 Task: Research Airbnb properties in Novovladykino, Russia from 6th December, 2023 to 10th December, 2023 for 1 adult.1  bedroom having 1 bed and 1 bathroom. Property type can be hotel. Booking option can be shelf check-in. Look for 3 properties as per requirement.
Action: Mouse moved to (657, 349)
Screenshot: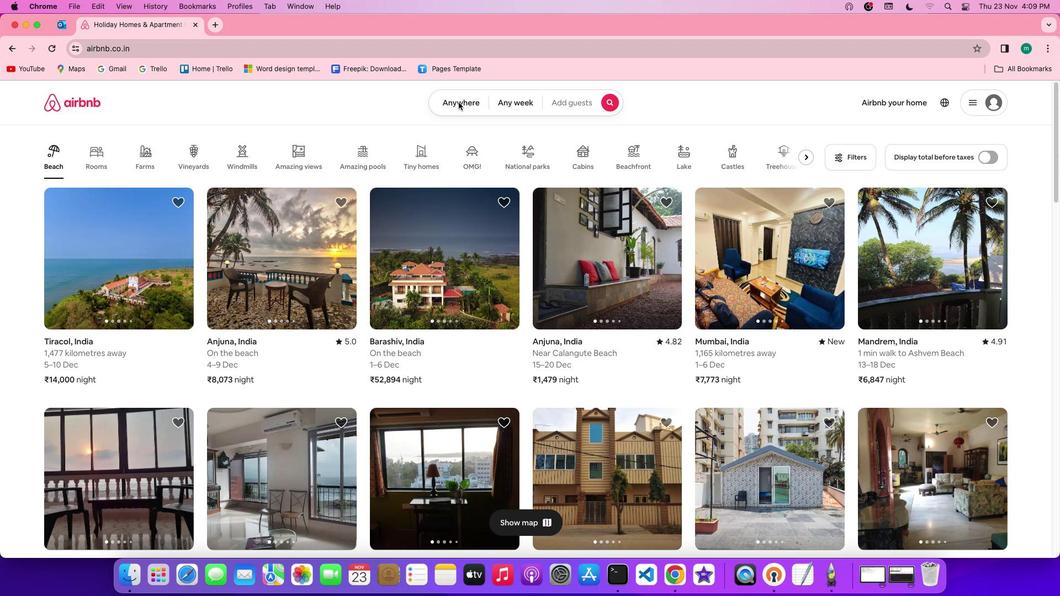 
Action: Mouse pressed left at (657, 349)
Screenshot: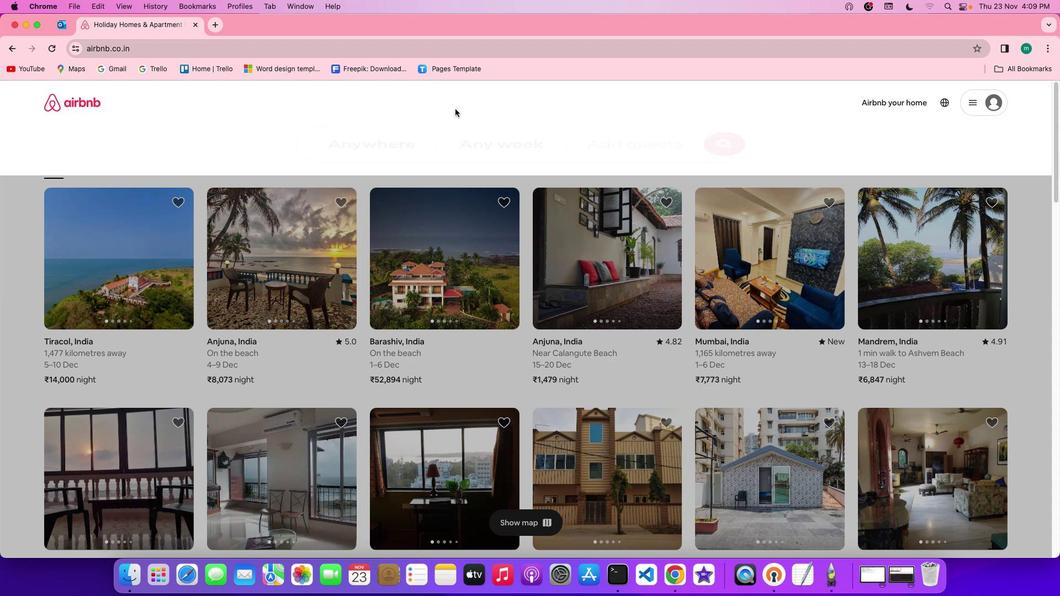 
Action: Mouse pressed left at (657, 349)
Screenshot: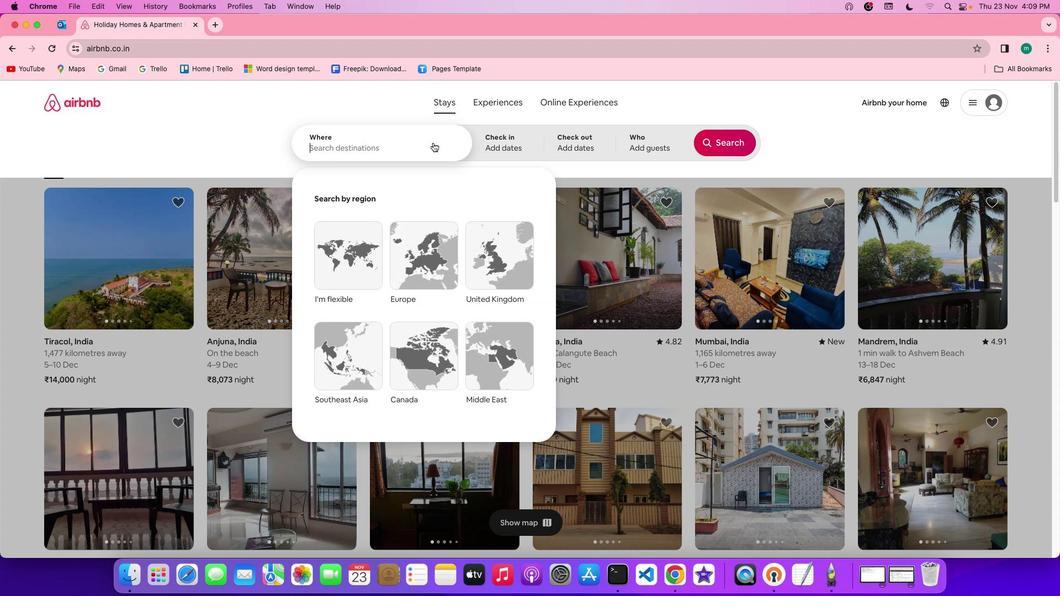 
Action: Mouse moved to (658, 319)
Screenshot: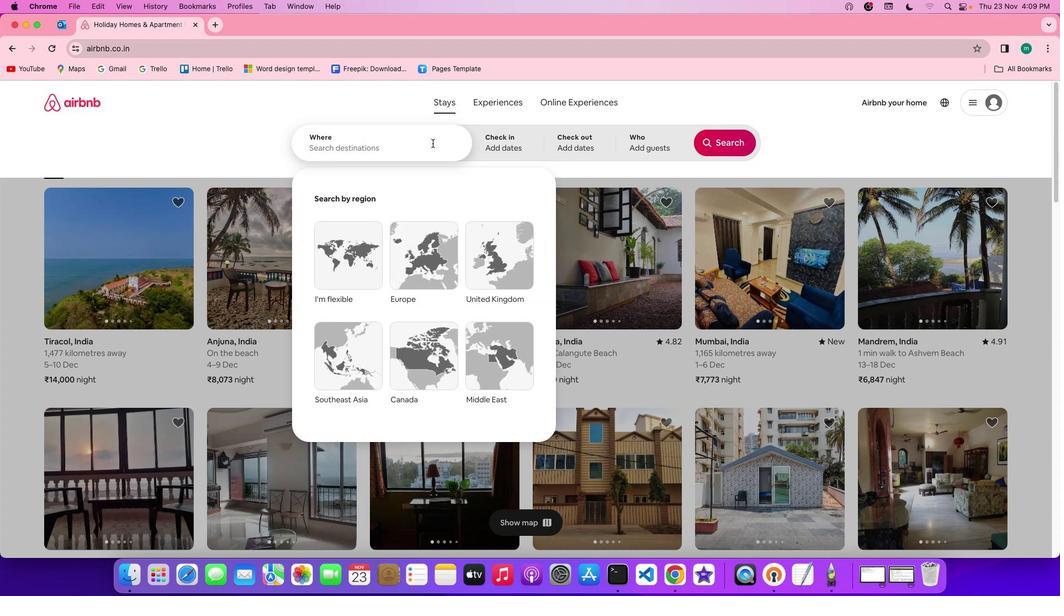 
Action: Mouse pressed left at (658, 319)
Screenshot: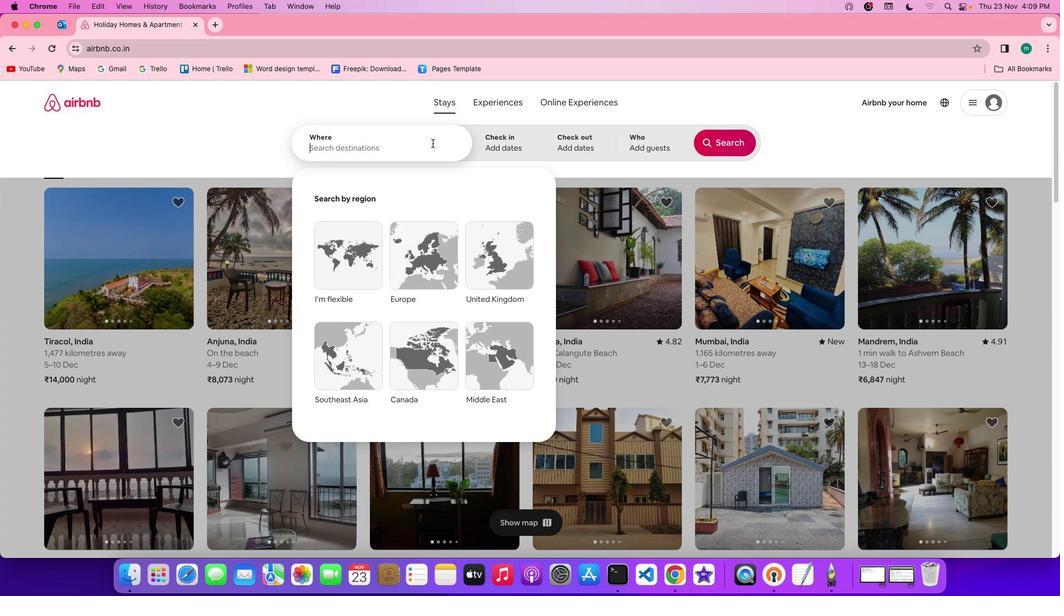 
Action: Mouse moved to (659, 314)
Screenshot: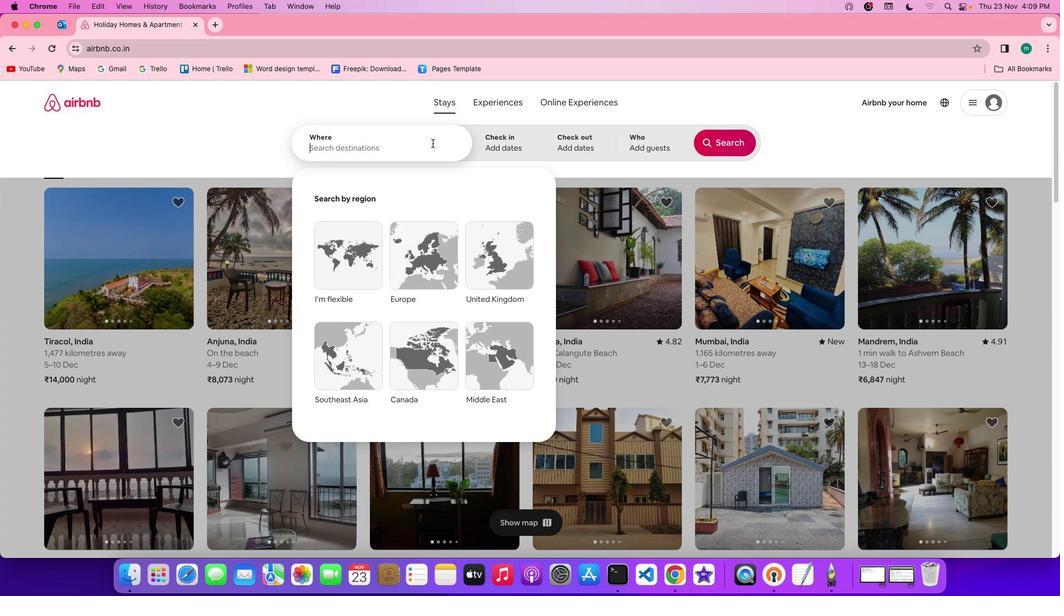 
Action: Key pressed Key.shift'N''o''v''o''v''l''a''d''y''k''i''n''o'Key.space','Key.spaceKey.shift'r''u''s''s''i''a'
Screenshot: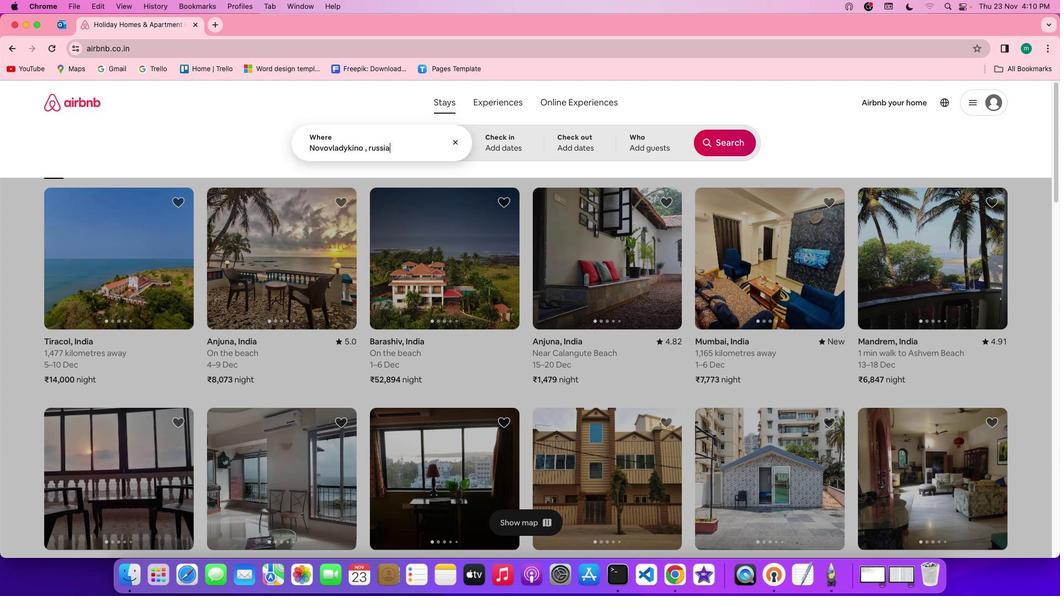 
Action: Mouse moved to (652, 320)
Screenshot: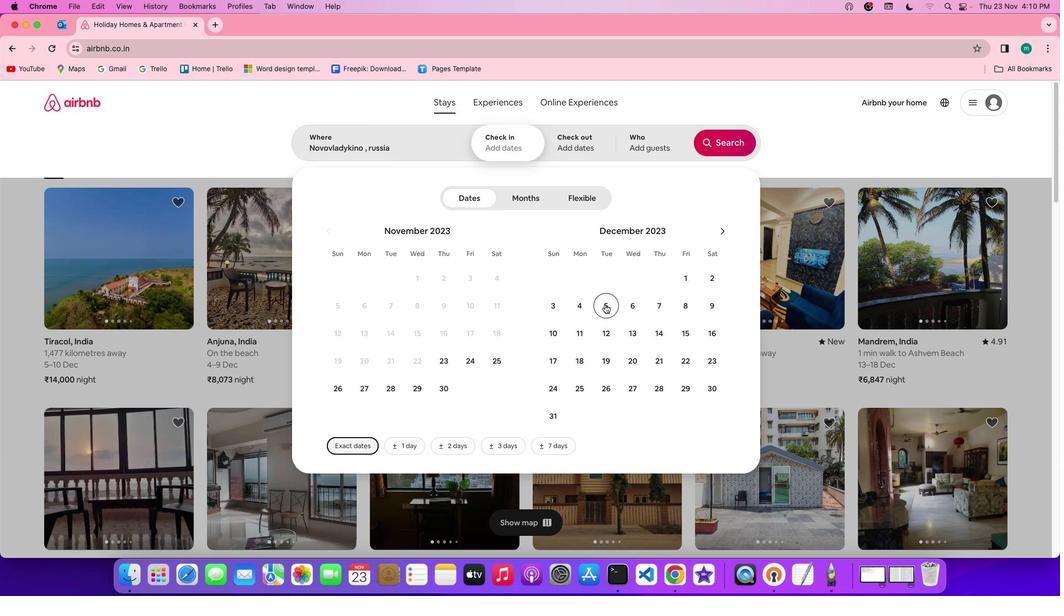 
Action: Mouse pressed left at (652, 320)
Screenshot: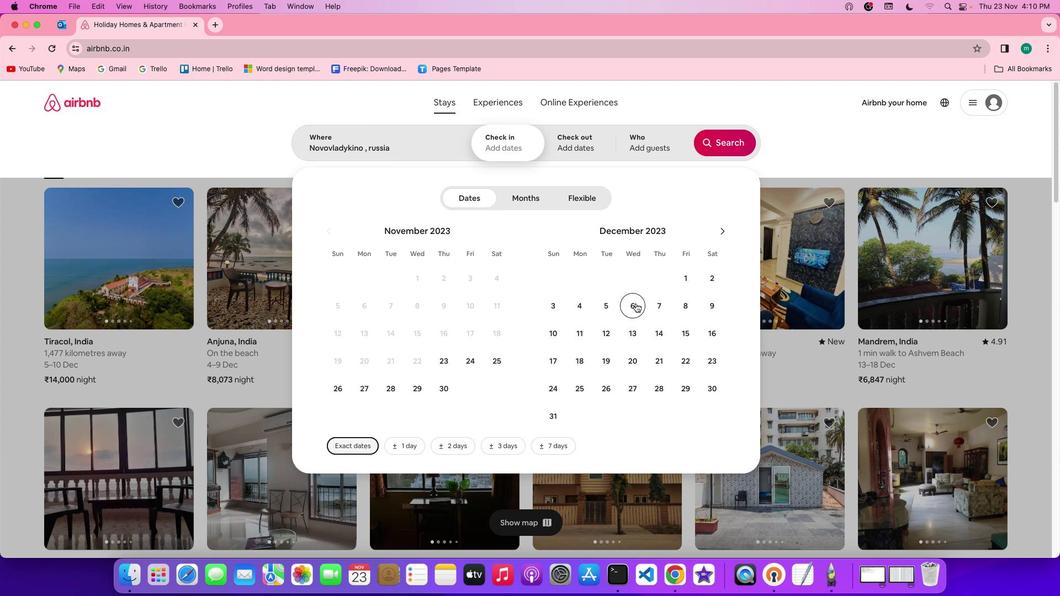 
Action: Mouse moved to (636, 182)
Screenshot: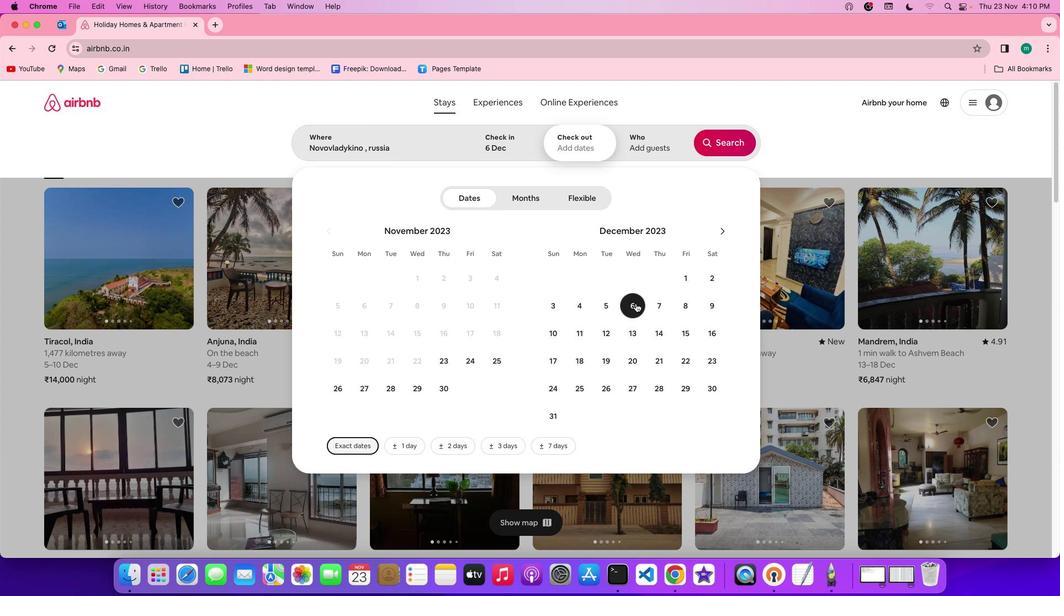 
Action: Mouse pressed left at (636, 182)
Screenshot: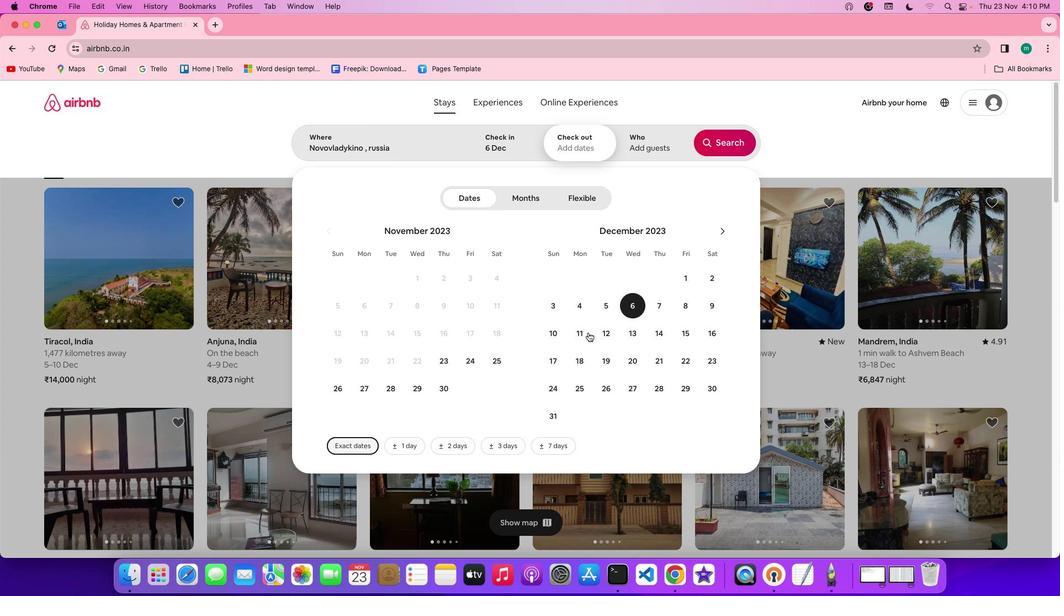 
Action: Mouse moved to (647, 150)
Screenshot: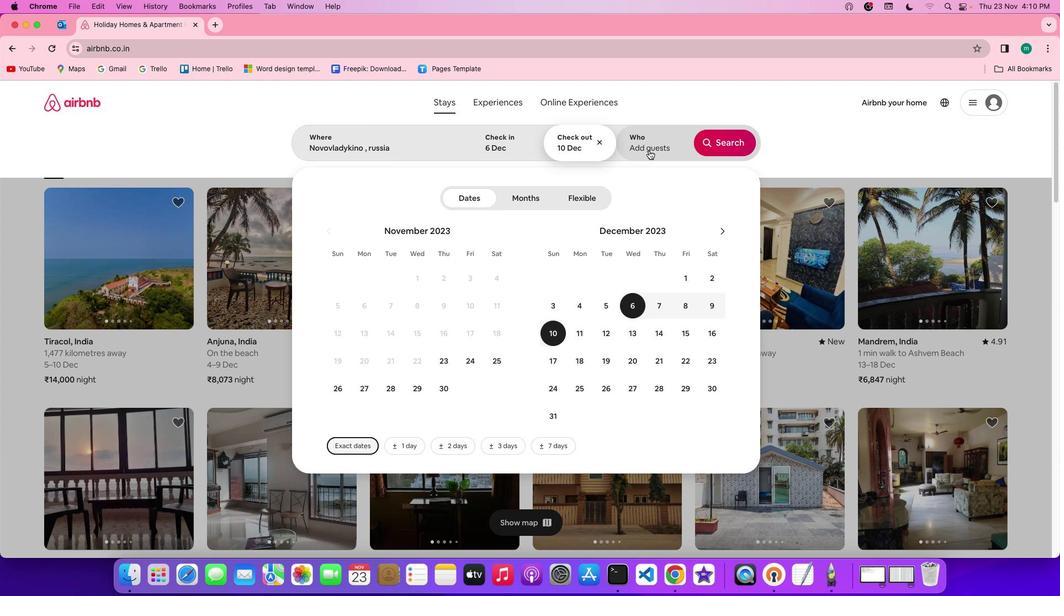 
Action: Mouse pressed left at (647, 150)
Screenshot: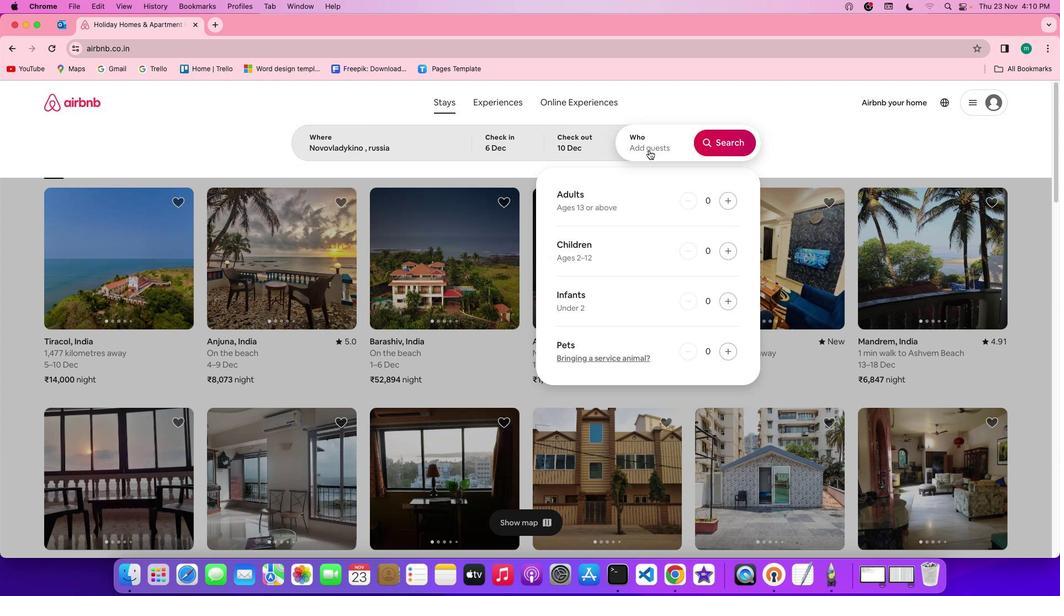 
Action: Mouse moved to (635, 309)
Screenshot: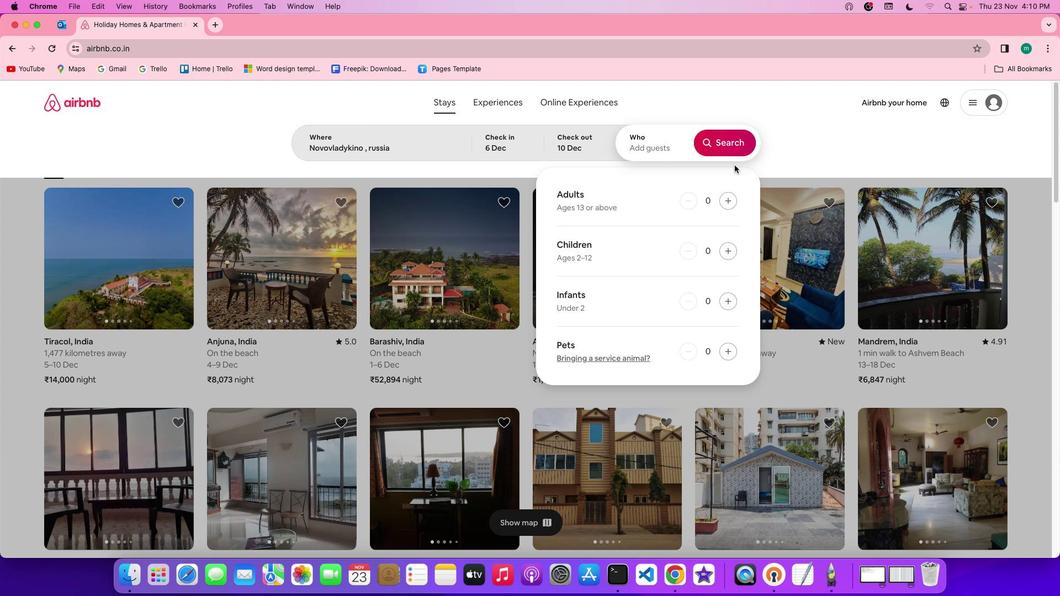 
Action: Mouse pressed left at (635, 309)
Screenshot: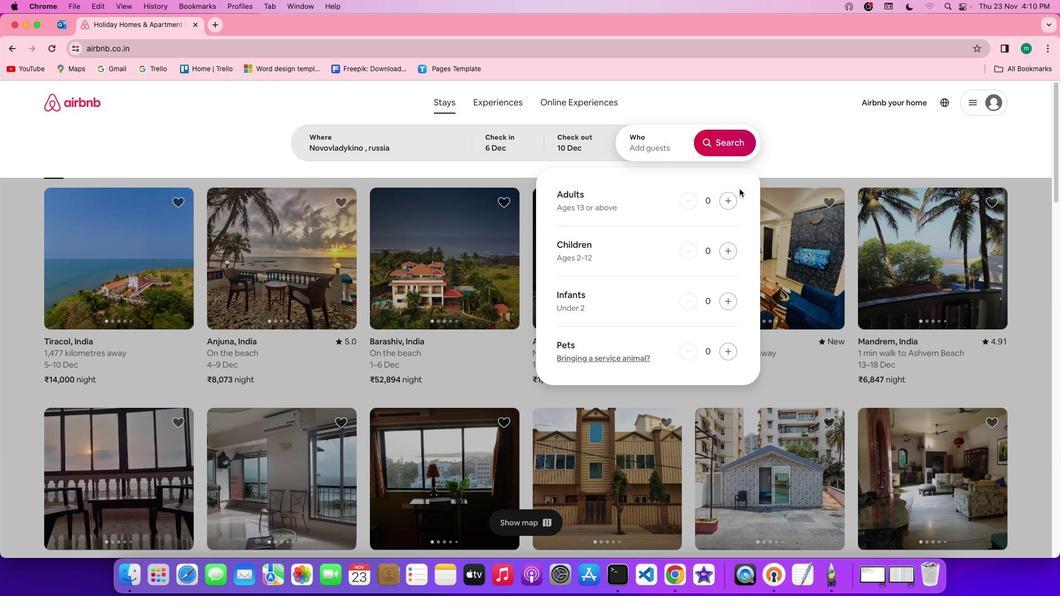 
Action: Mouse moved to (626, 266)
Screenshot: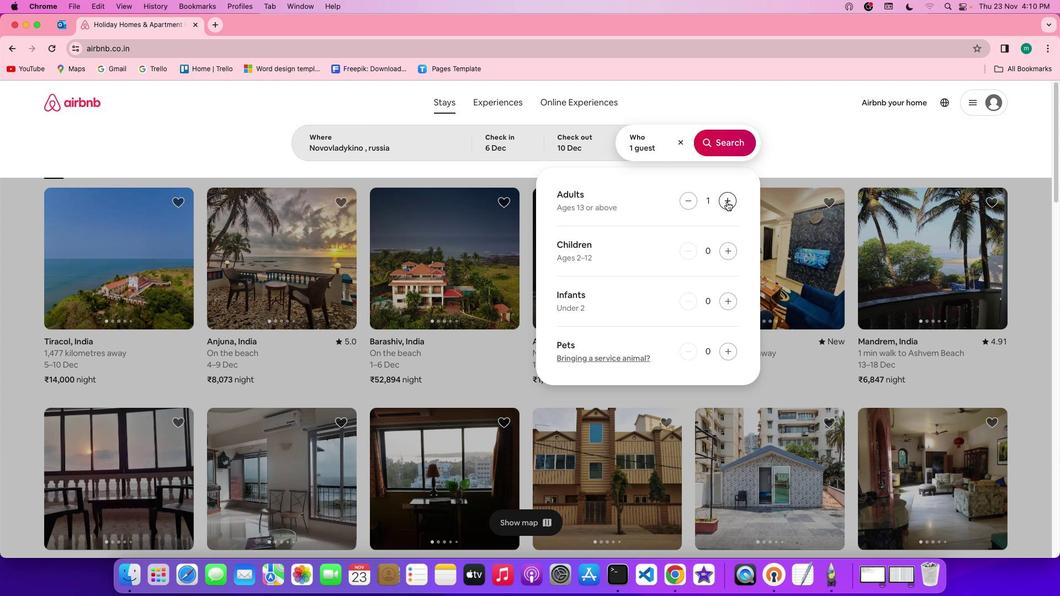 
Action: Mouse pressed left at (626, 266)
Screenshot: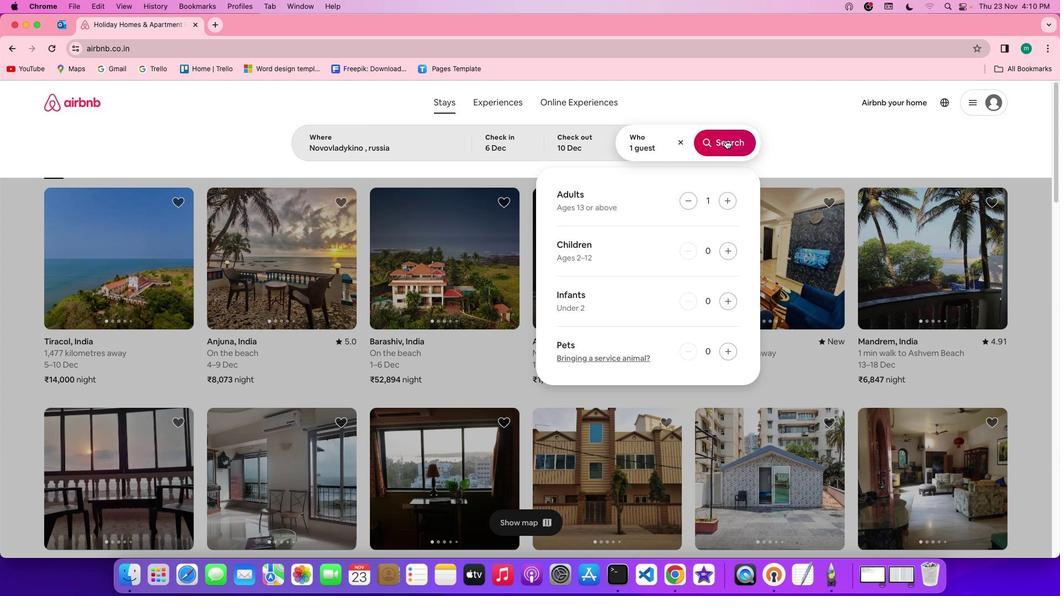 
Action: Mouse moved to (626, 317)
Screenshot: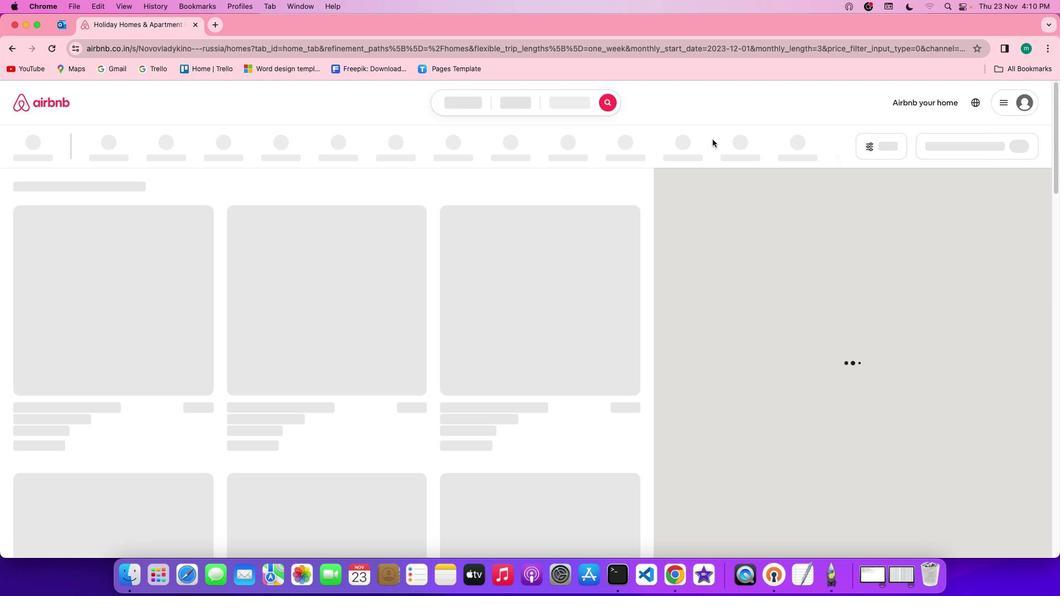 
Action: Mouse pressed left at (626, 317)
Screenshot: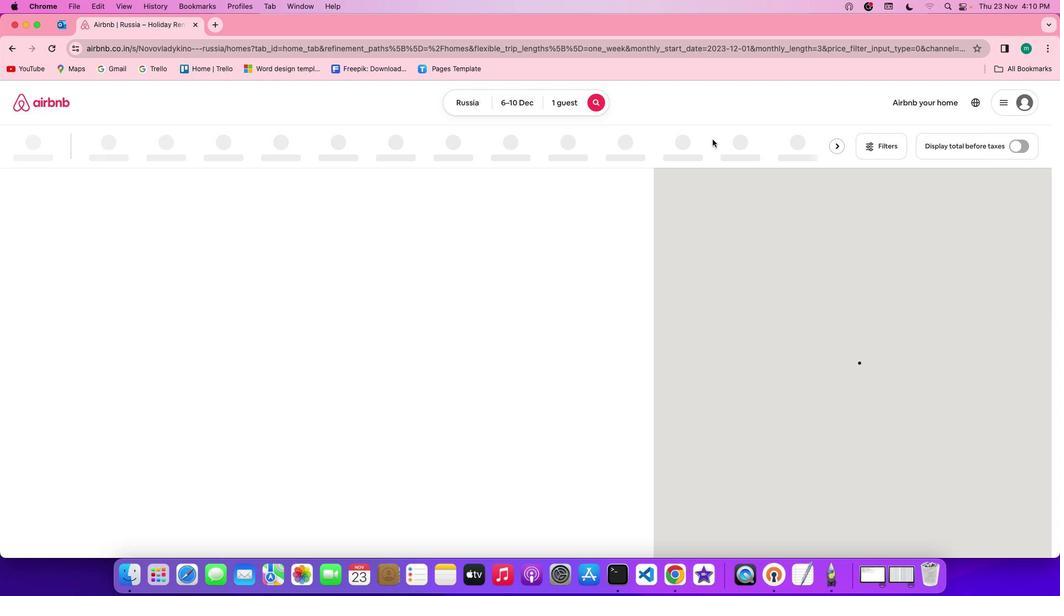 
Action: Mouse moved to (609, 312)
Screenshot: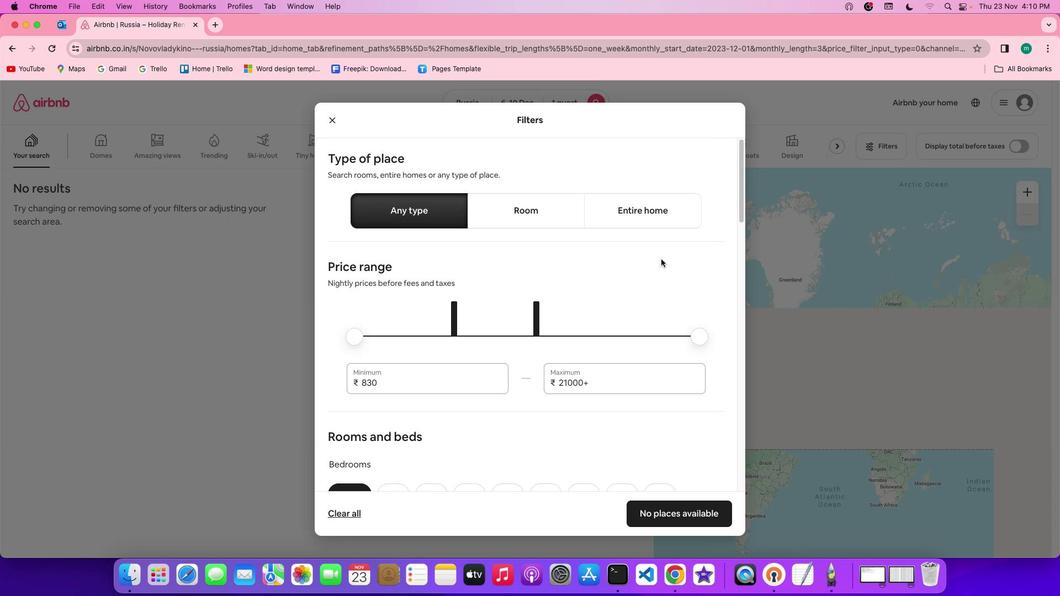 
Action: Mouse pressed left at (609, 312)
Screenshot: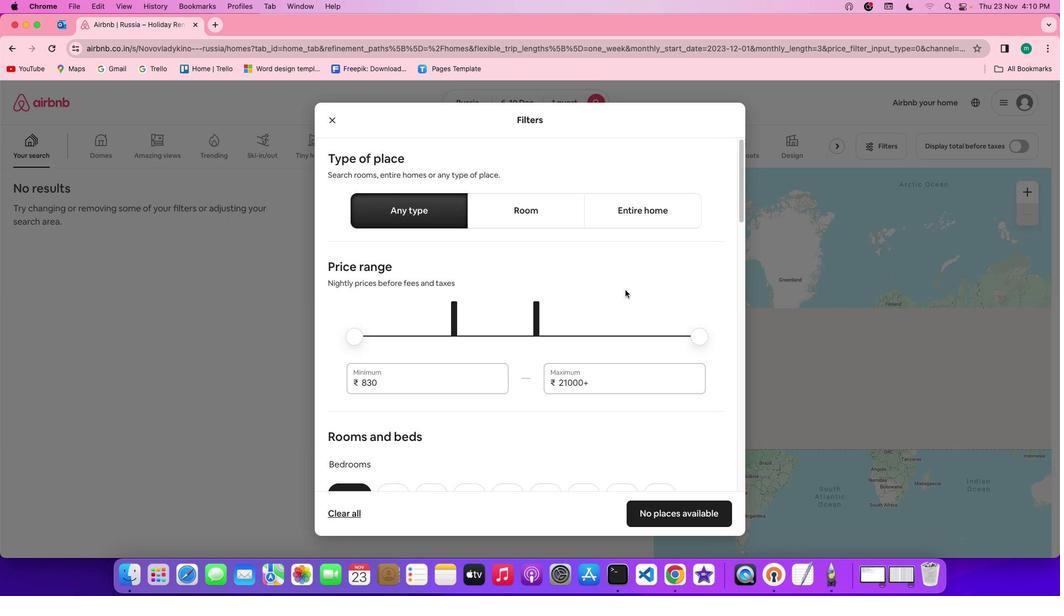 
Action: Mouse moved to (654, 160)
Screenshot: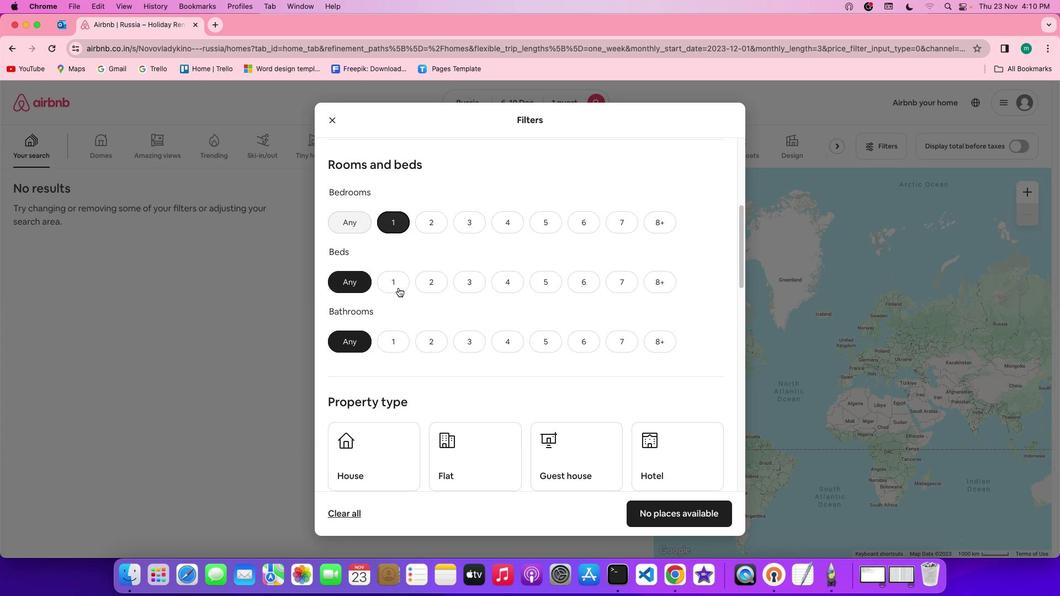 
Action: Mouse scrolled (654, 160) with delta (709, 434)
Screenshot: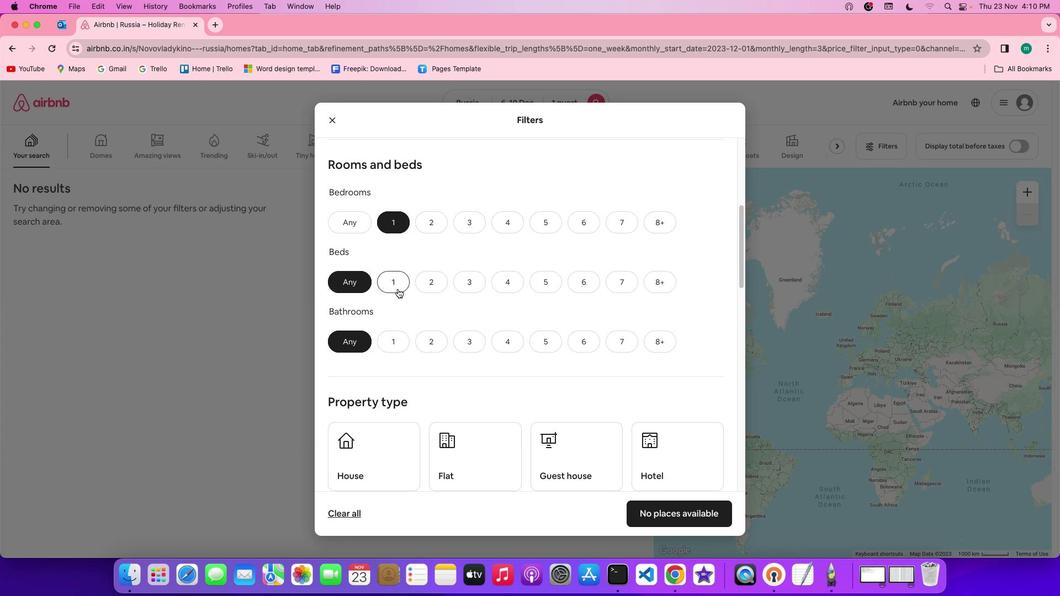 
Action: Mouse scrolled (654, 160) with delta (709, 434)
Screenshot: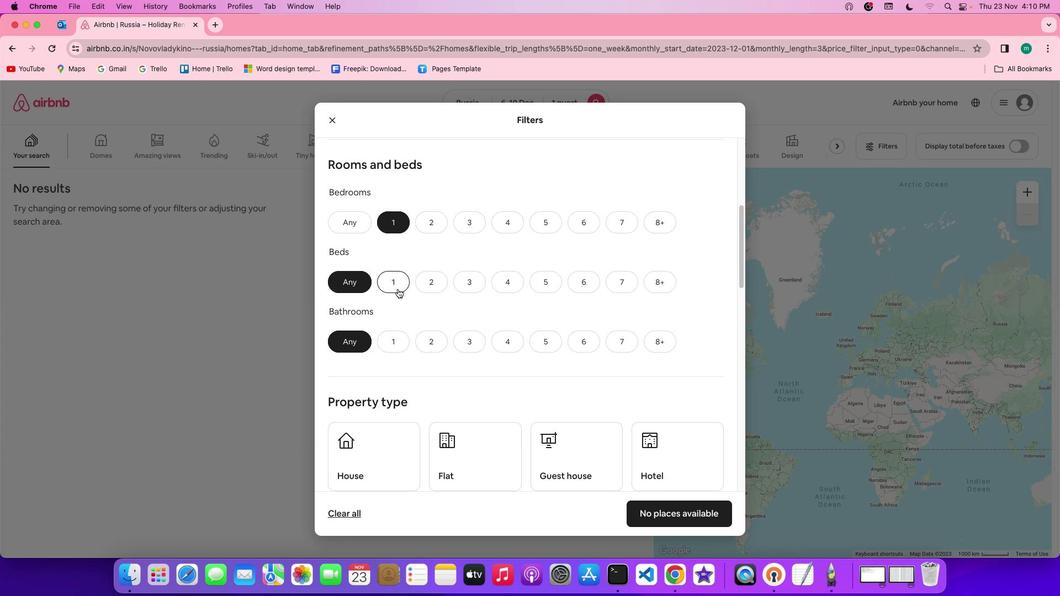 
Action: Mouse scrolled (654, 160) with delta (709, 435)
Screenshot: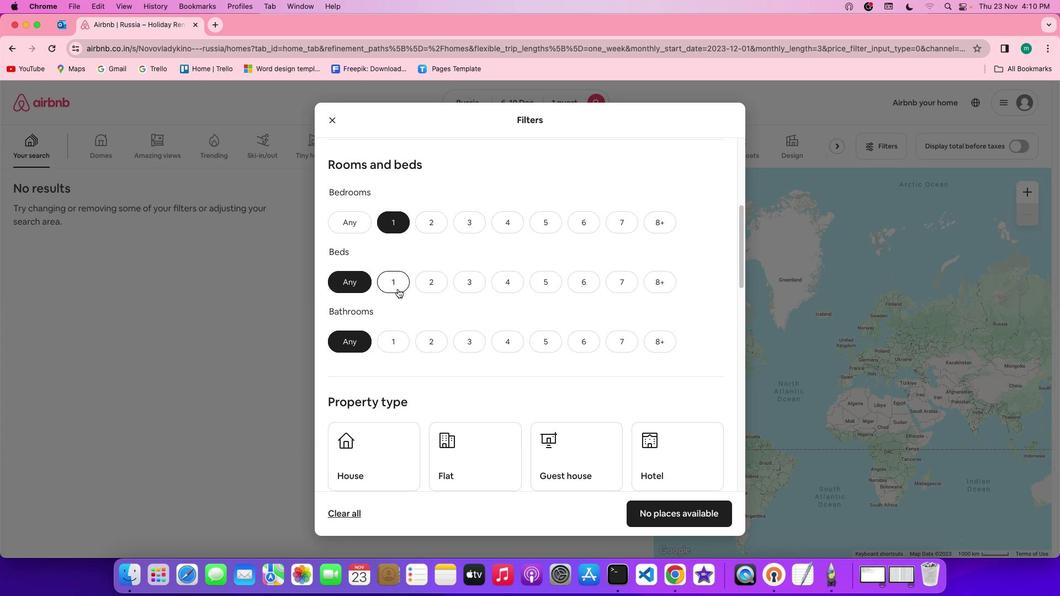 
Action: Mouse scrolled (654, 160) with delta (709, 436)
Screenshot: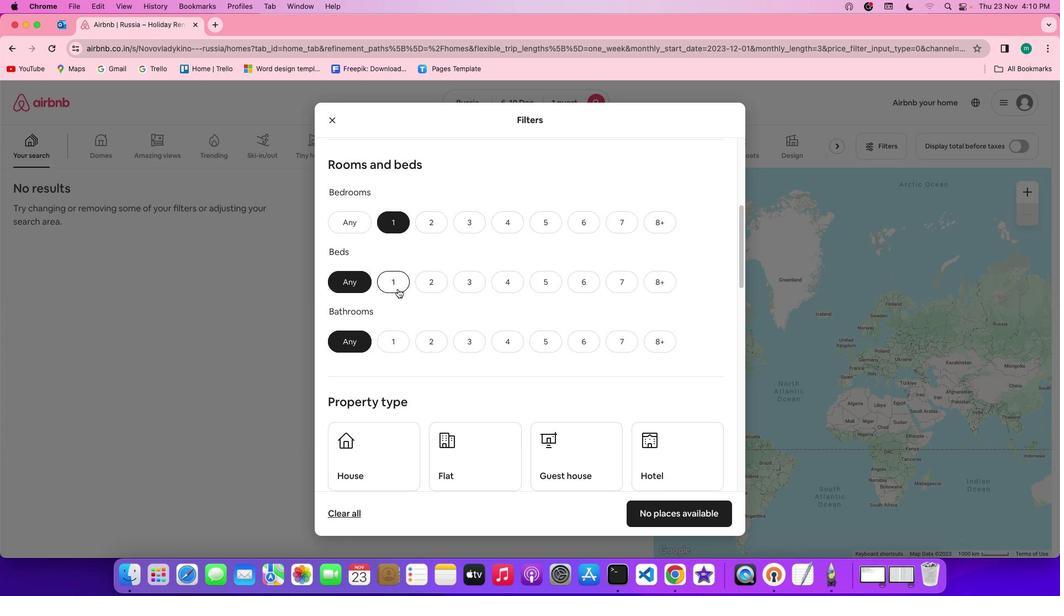 
Action: Mouse scrolled (654, 160) with delta (709, 436)
Screenshot: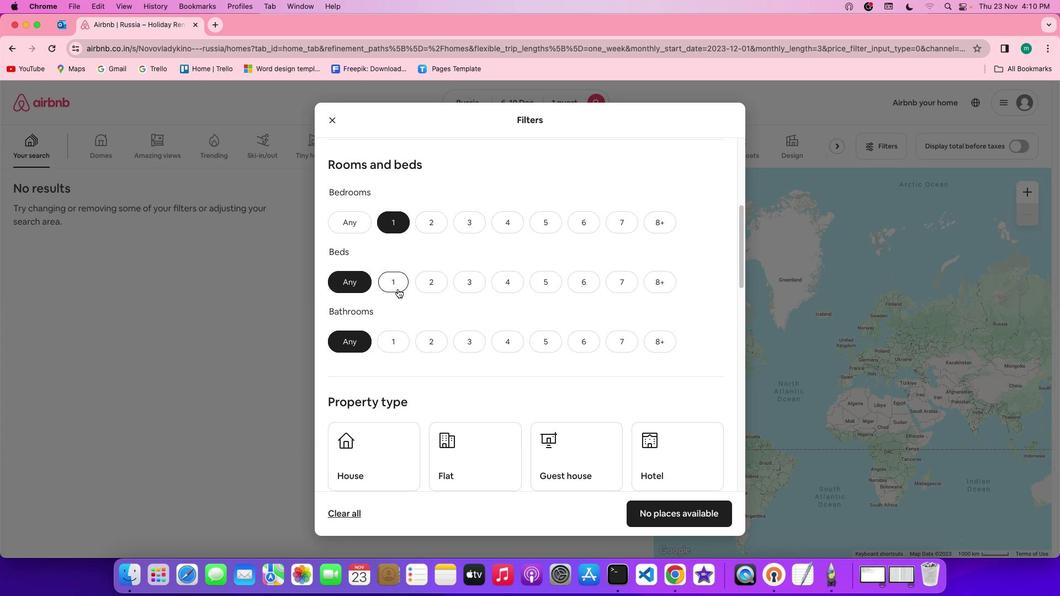 
Action: Mouse moved to (663, 252)
Screenshot: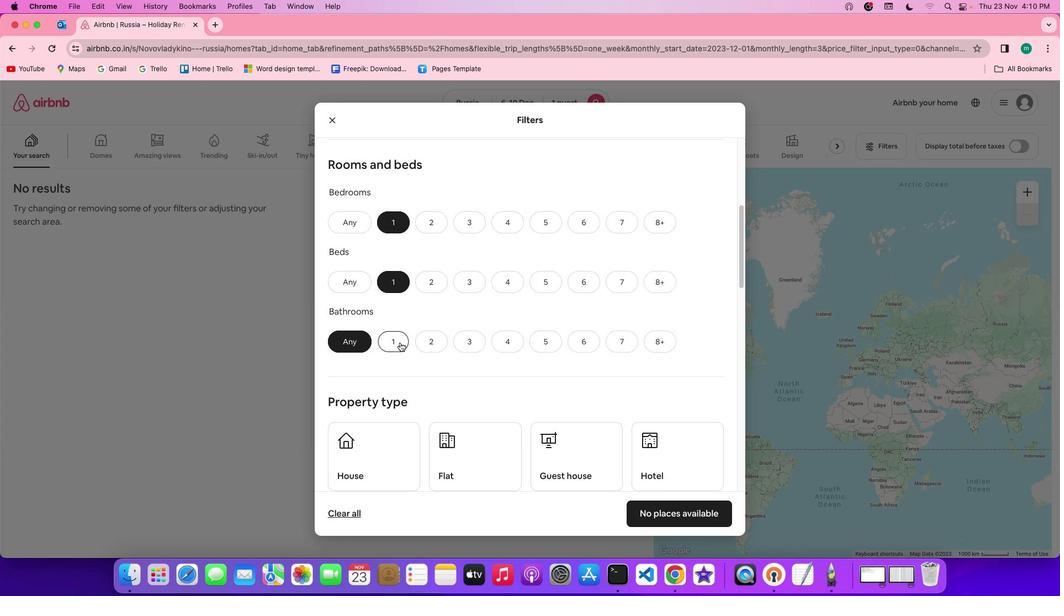 
Action: Mouse pressed left at (663, 252)
Screenshot: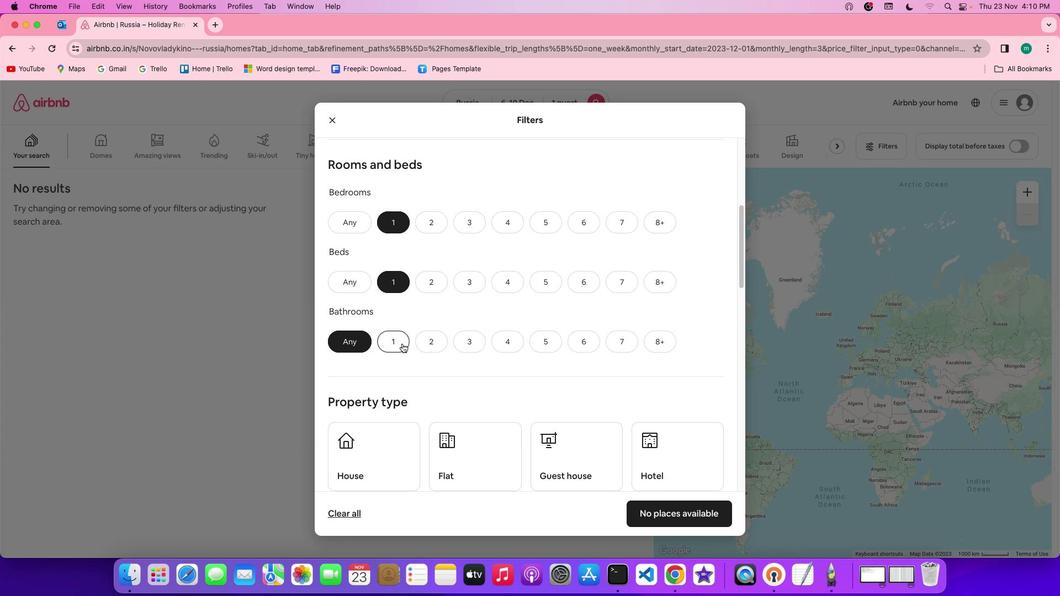
Action: Mouse moved to (663, 193)
Screenshot: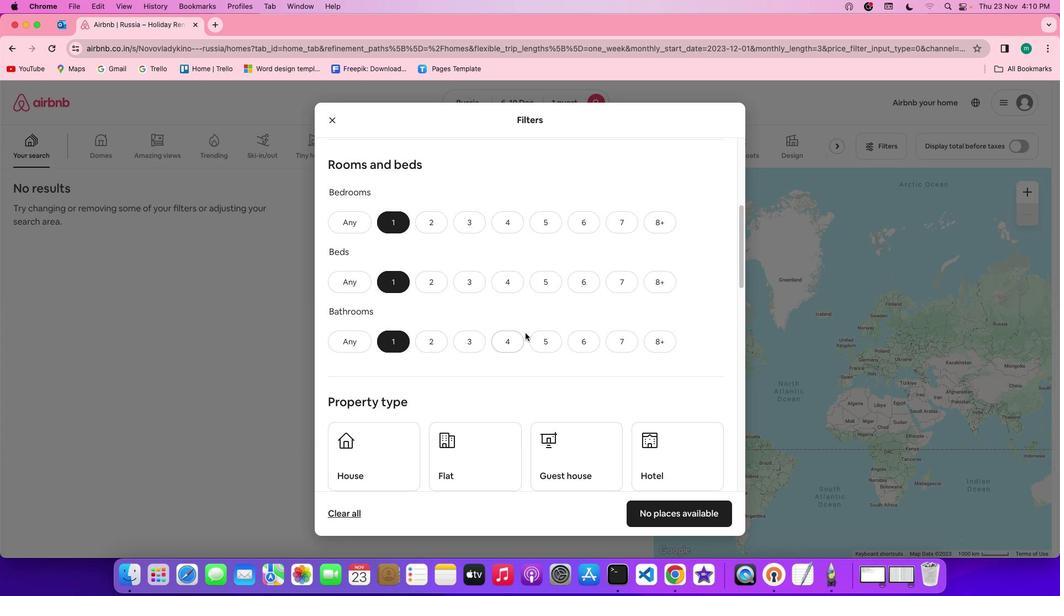 
Action: Mouse pressed left at (663, 193)
Screenshot: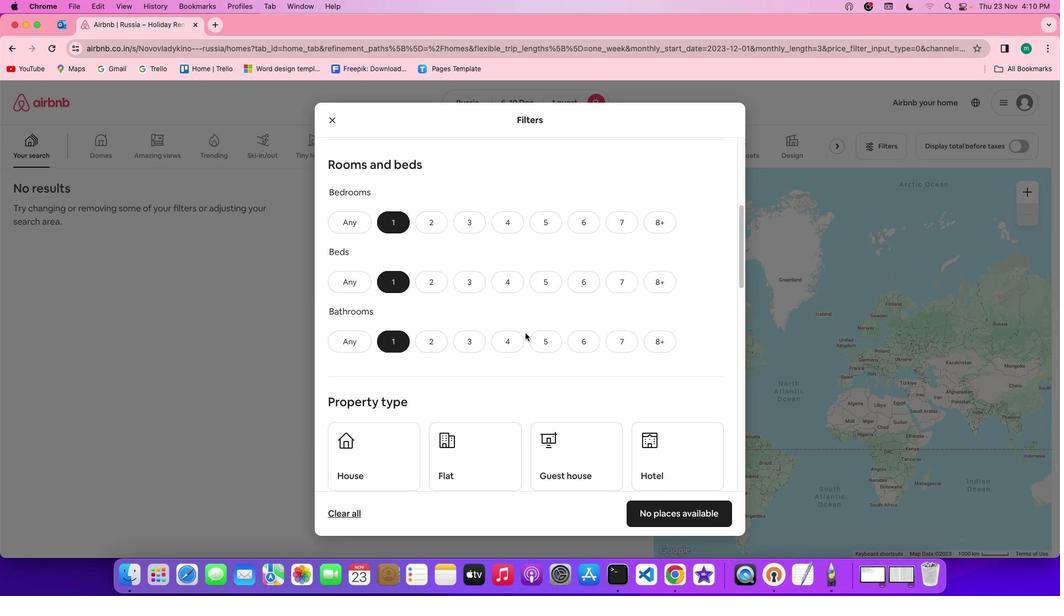 
Action: Mouse moved to (663, 149)
Screenshot: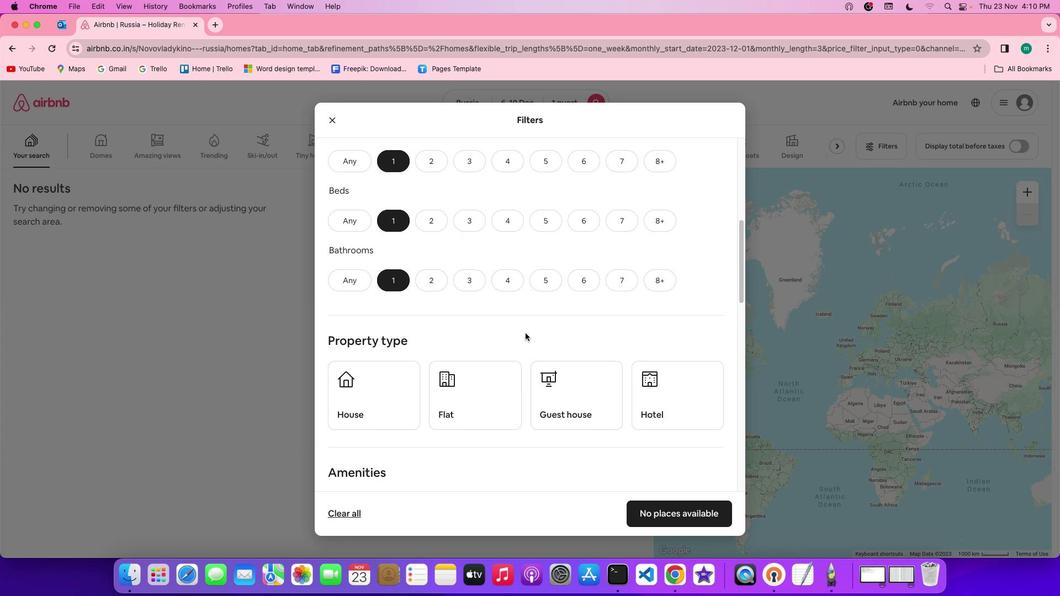 
Action: Mouse pressed left at (663, 149)
Screenshot: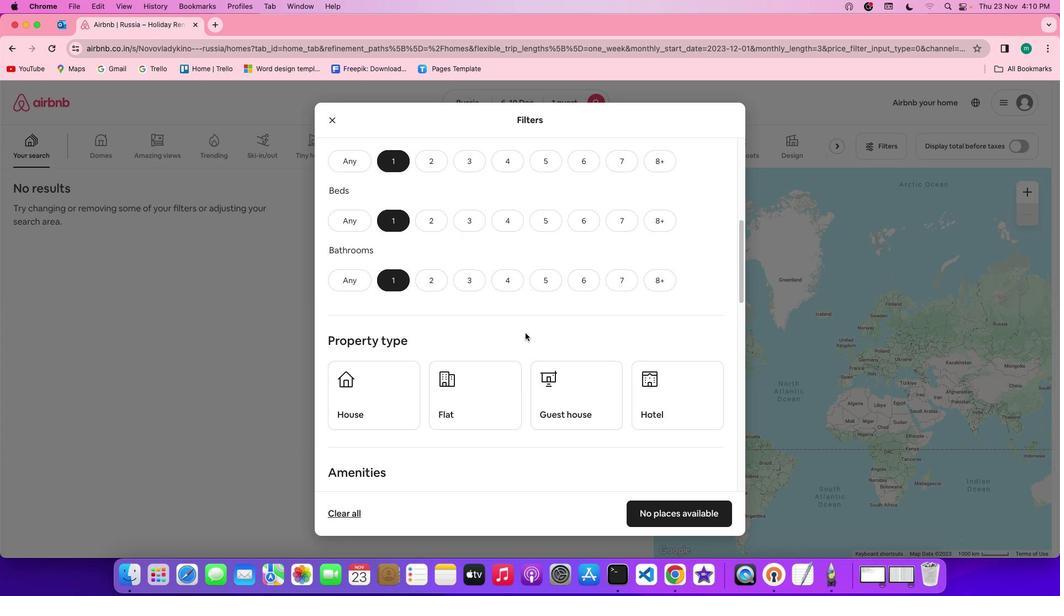 
Action: Mouse moved to (649, 157)
Screenshot: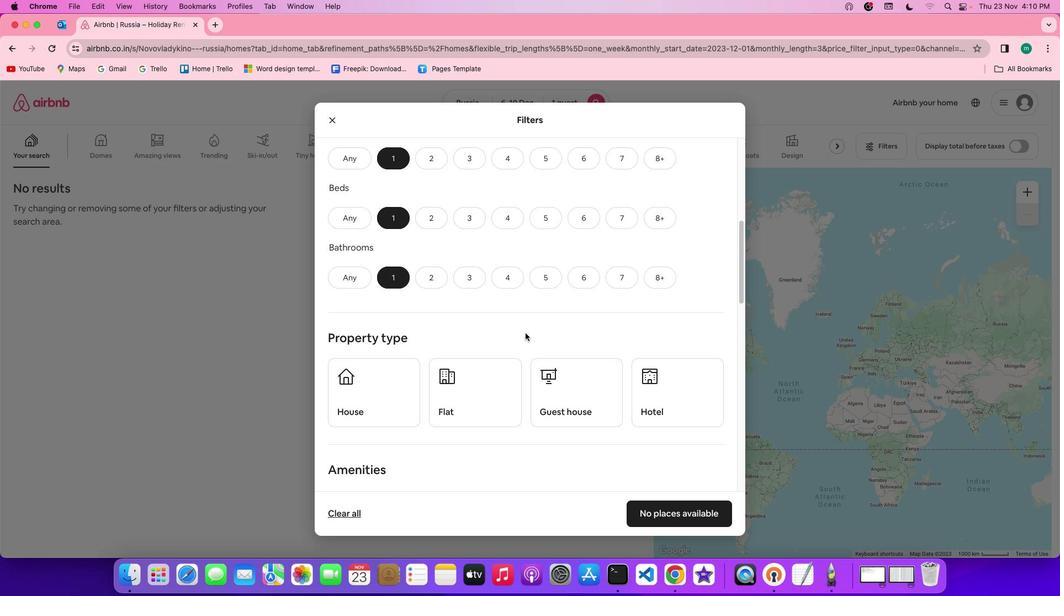 
Action: Mouse scrolled (649, 157) with delta (709, 434)
Screenshot: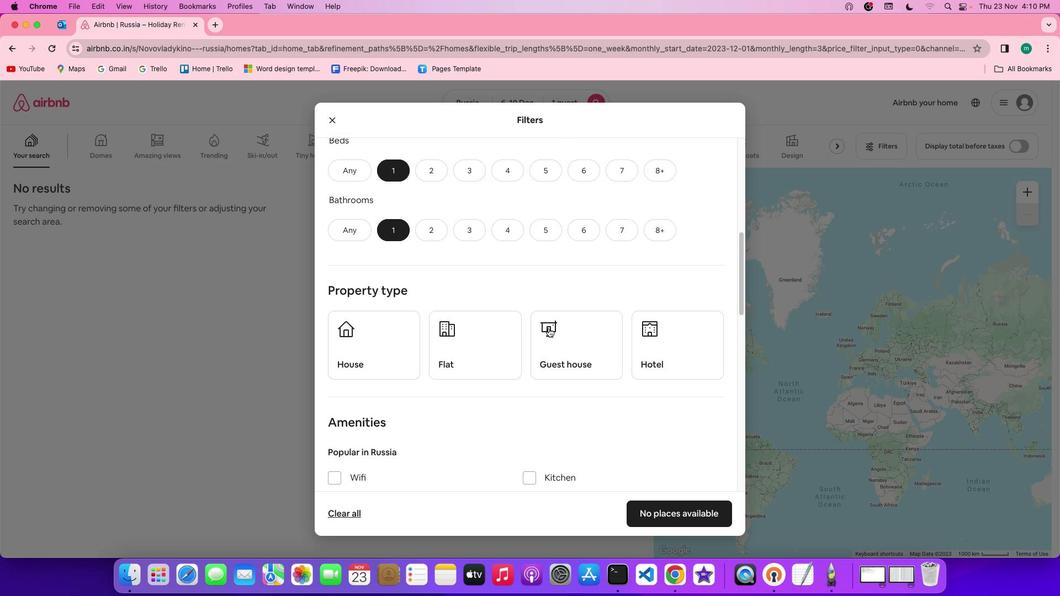 
Action: Mouse scrolled (649, 157) with delta (709, 434)
Screenshot: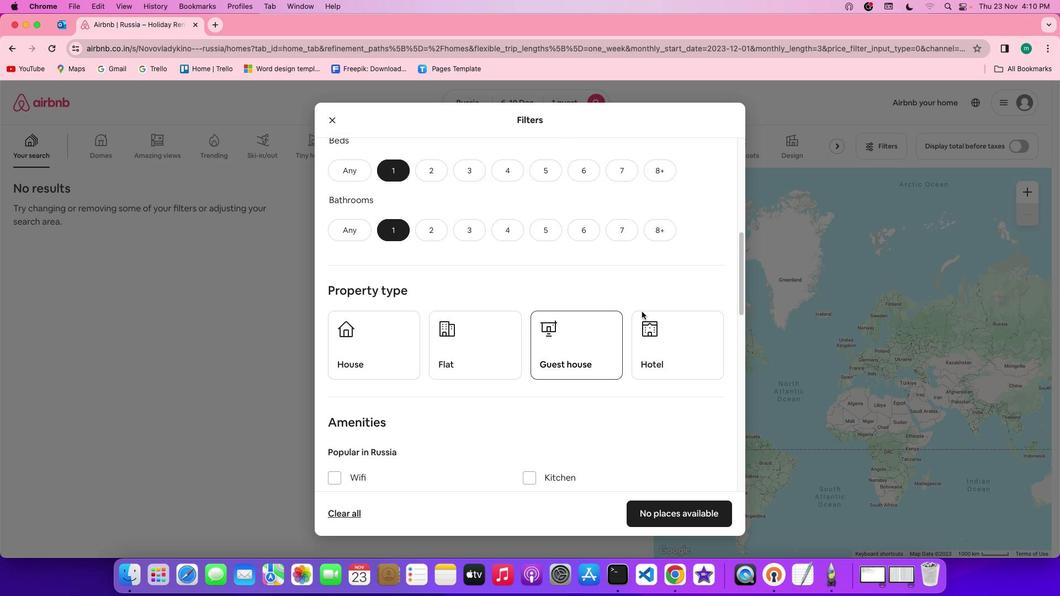 
Action: Mouse scrolled (649, 157) with delta (709, 434)
Screenshot: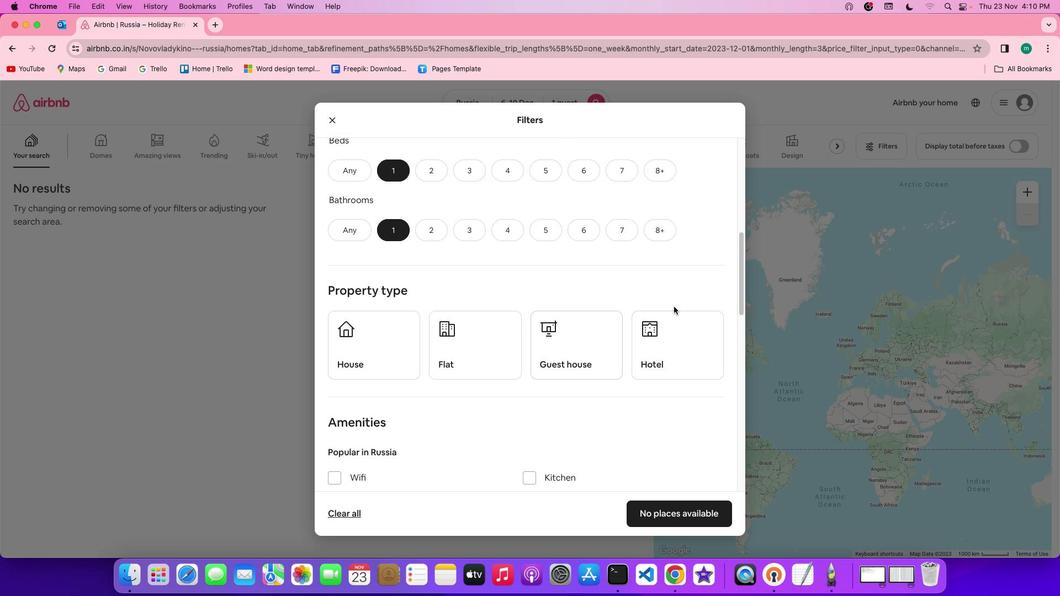 
Action: Mouse scrolled (649, 157) with delta (709, 434)
Screenshot: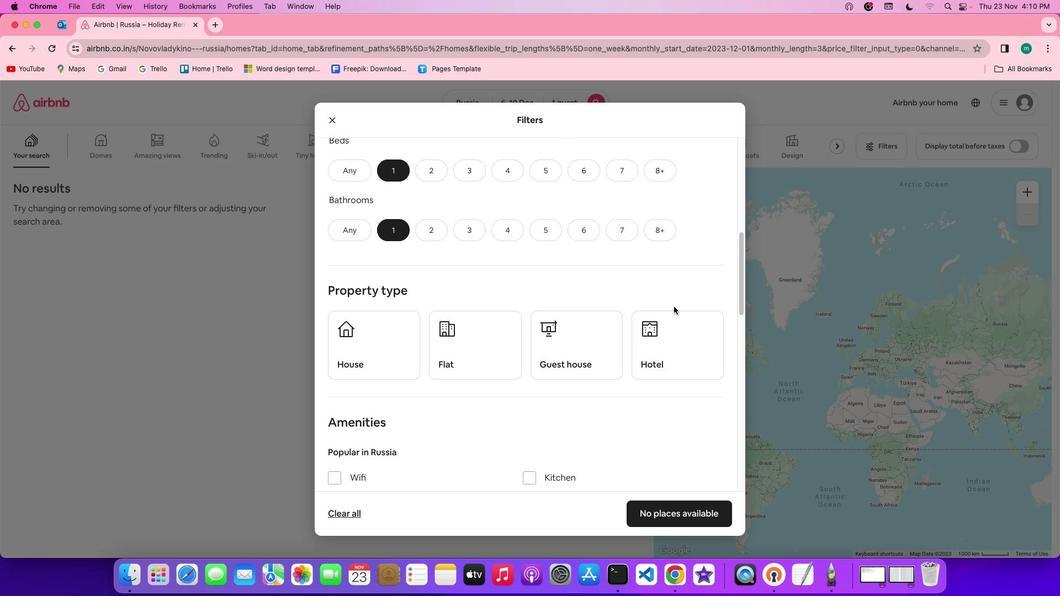 
Action: Mouse scrolled (649, 157) with delta (709, 434)
Screenshot: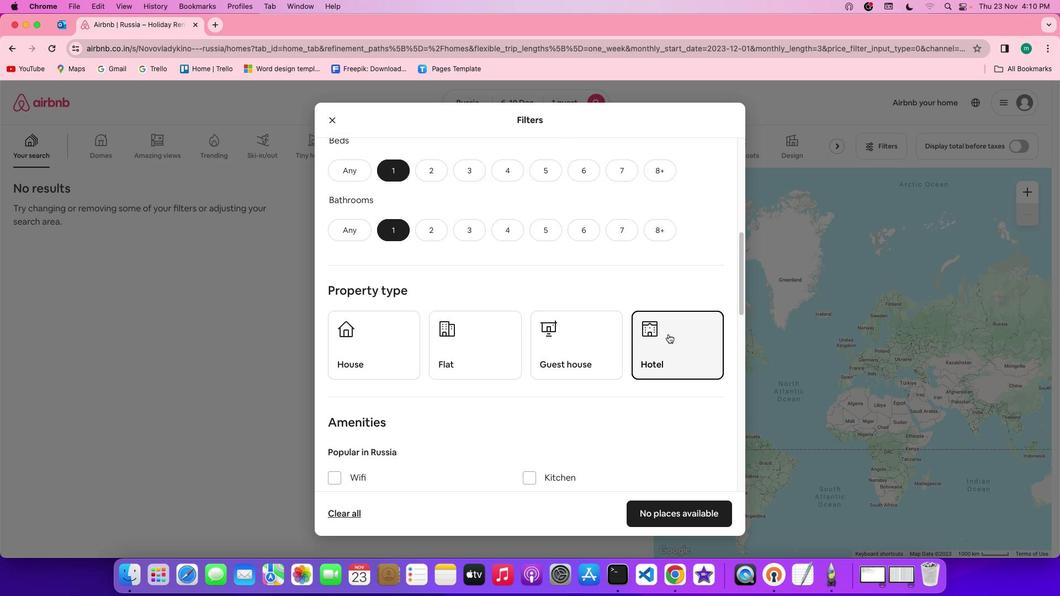 
Action: Mouse scrolled (649, 157) with delta (709, 434)
Screenshot: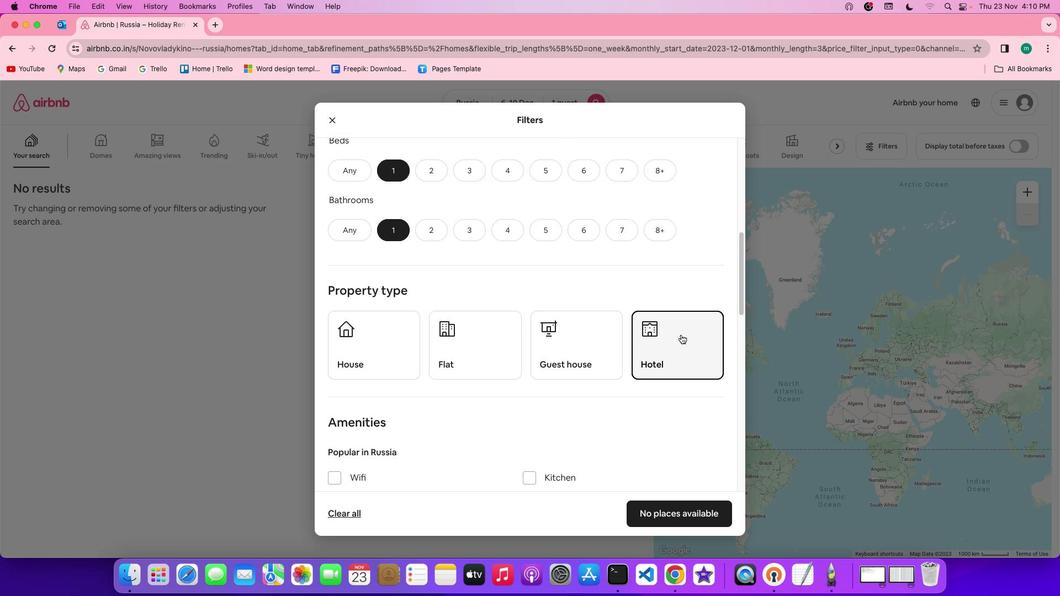 
Action: Mouse scrolled (649, 157) with delta (709, 434)
Screenshot: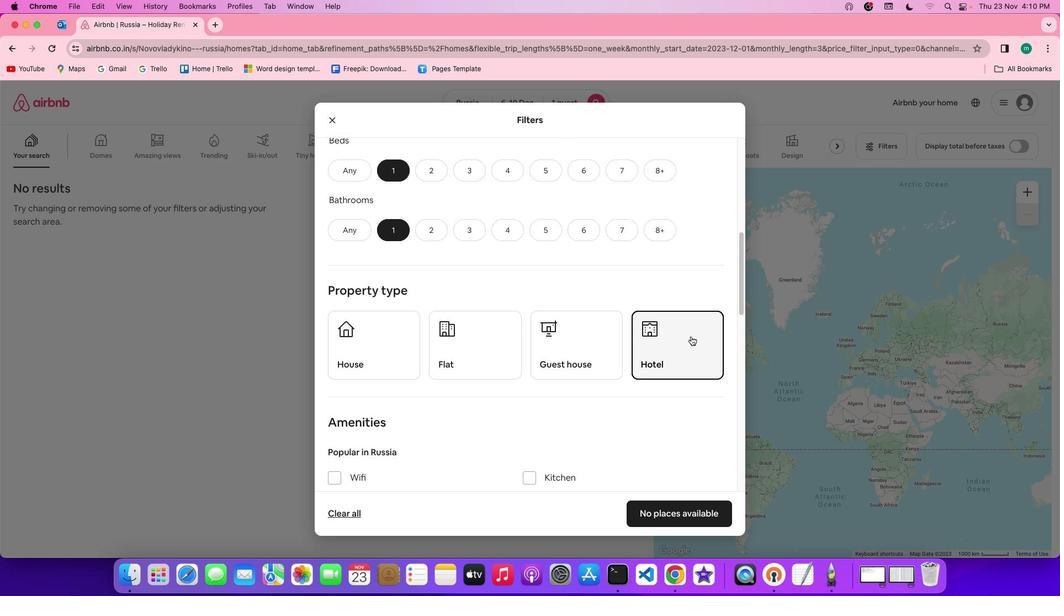 
Action: Mouse moved to (633, 156)
Screenshot: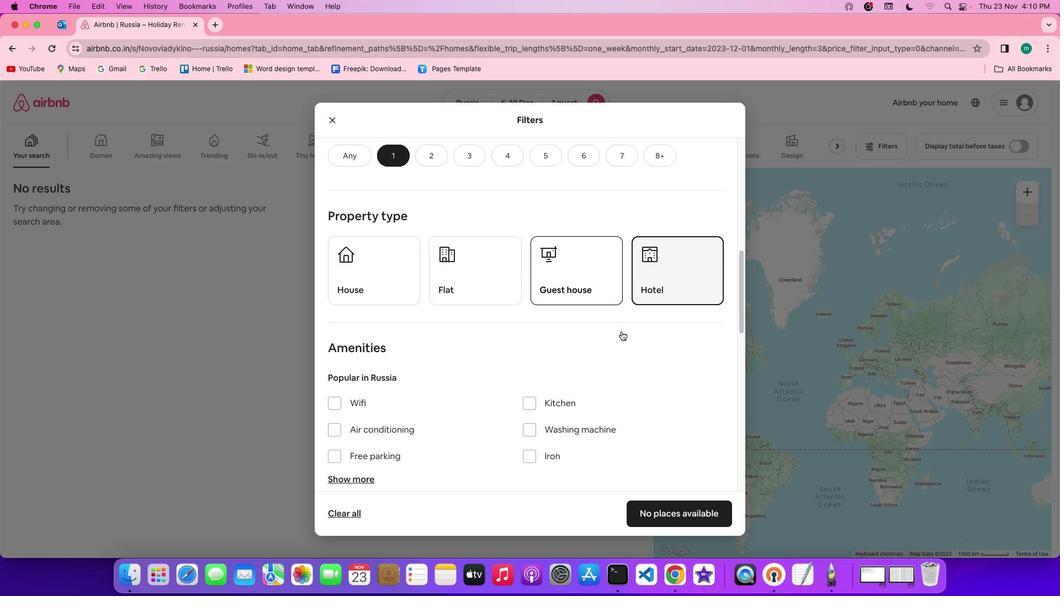 
Action: Mouse pressed left at (633, 156)
Screenshot: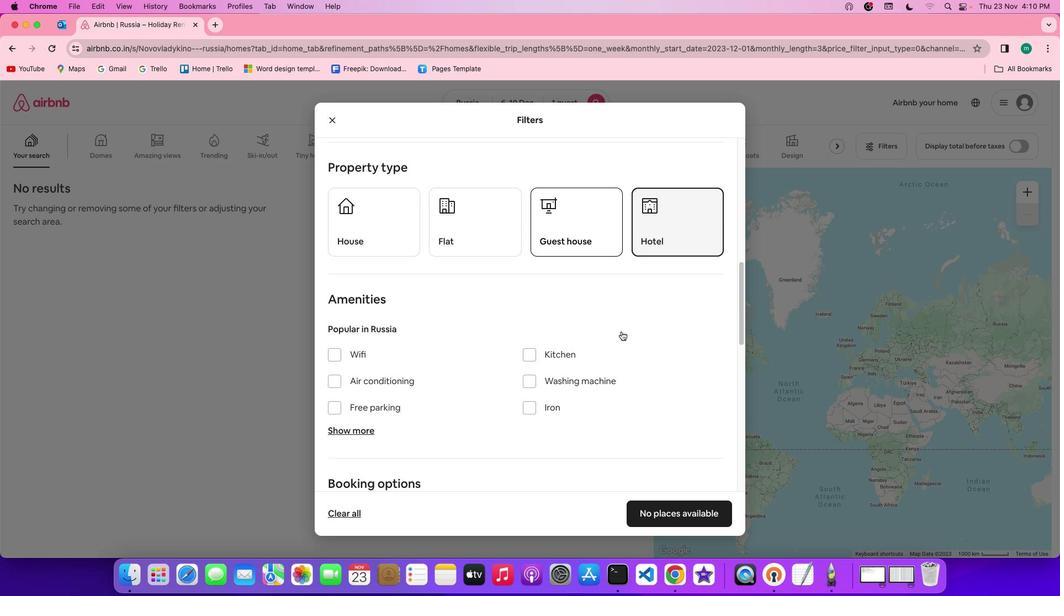 
Action: Mouse moved to (638, 159)
Screenshot: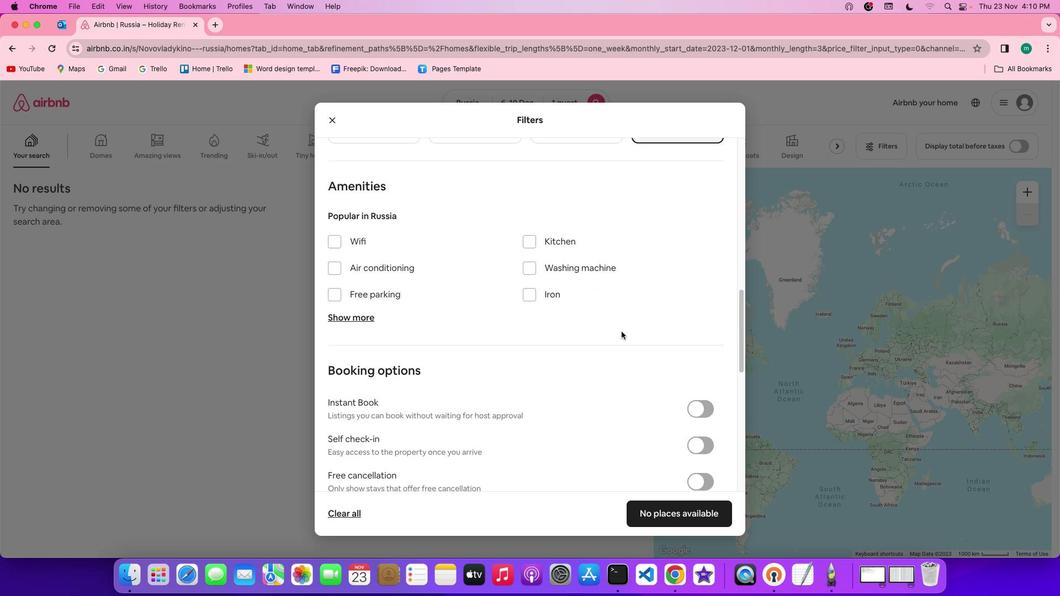 
Action: Mouse scrolled (638, 159) with delta (709, 434)
Screenshot: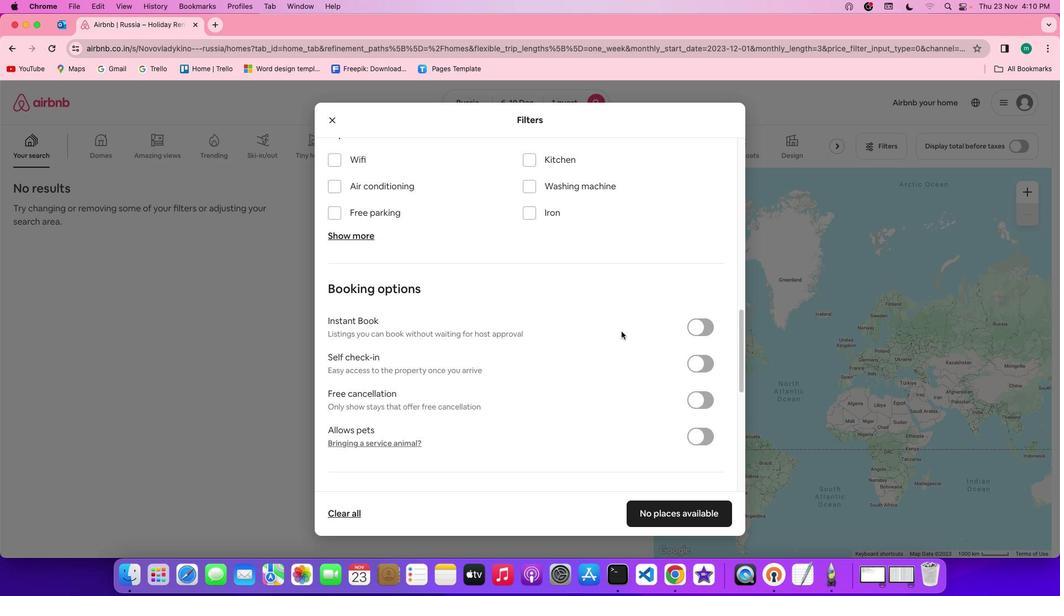 
Action: Mouse scrolled (638, 159) with delta (709, 434)
Screenshot: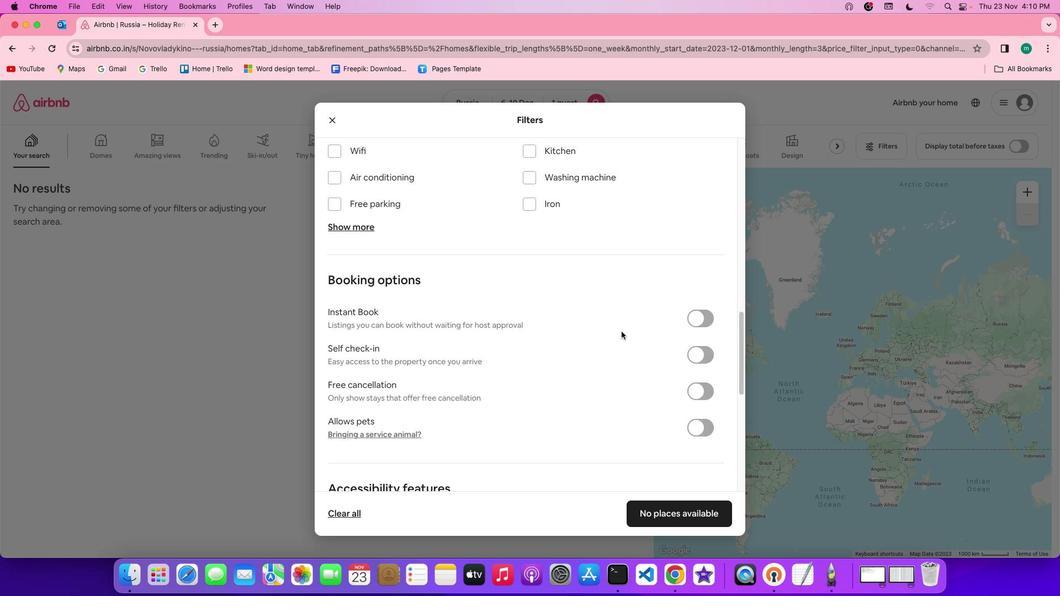 
Action: Mouse scrolled (638, 159) with delta (709, 435)
Screenshot: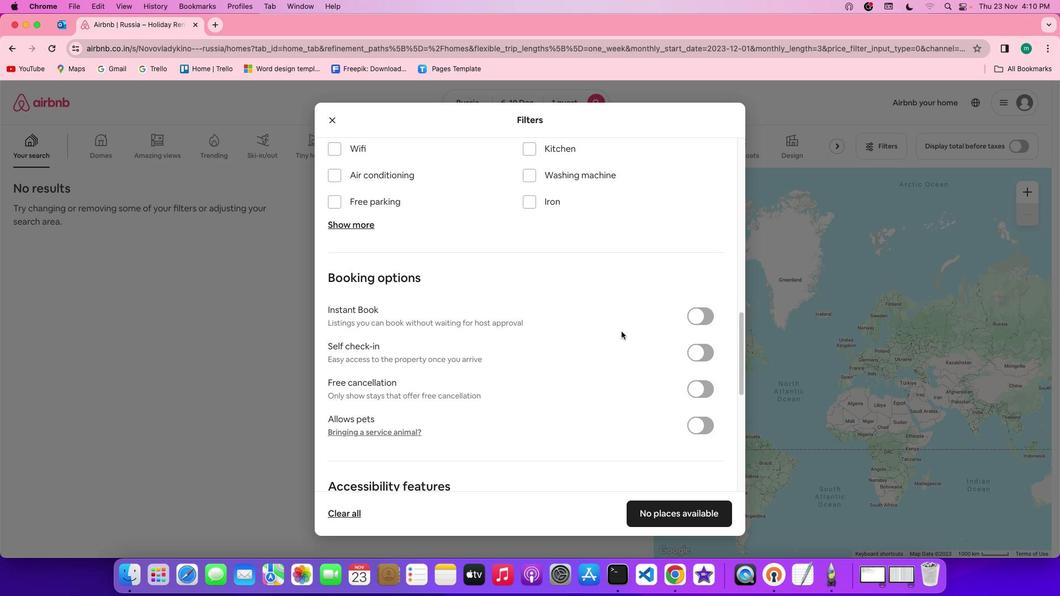
Action: Mouse scrolled (638, 159) with delta (709, 435)
Screenshot: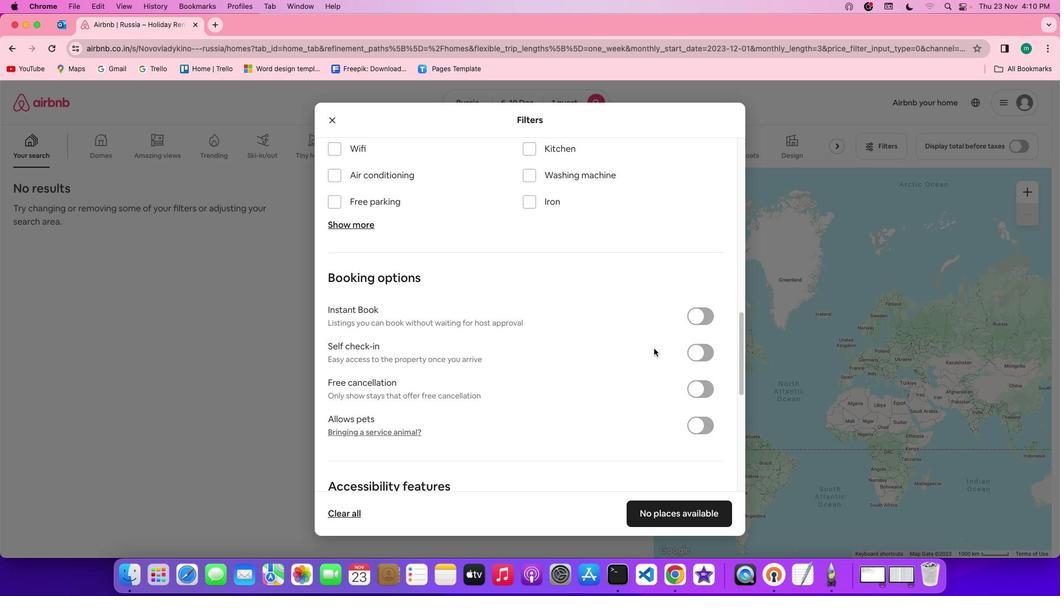 
Action: Mouse scrolled (638, 159) with delta (709, 434)
Screenshot: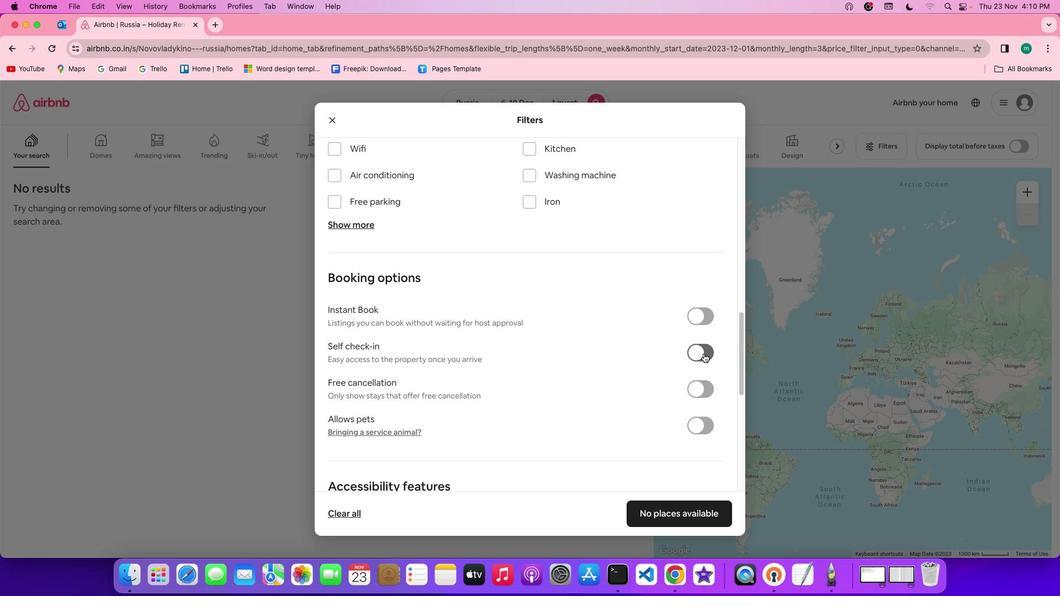 
Action: Mouse scrolled (638, 159) with delta (709, 434)
Screenshot: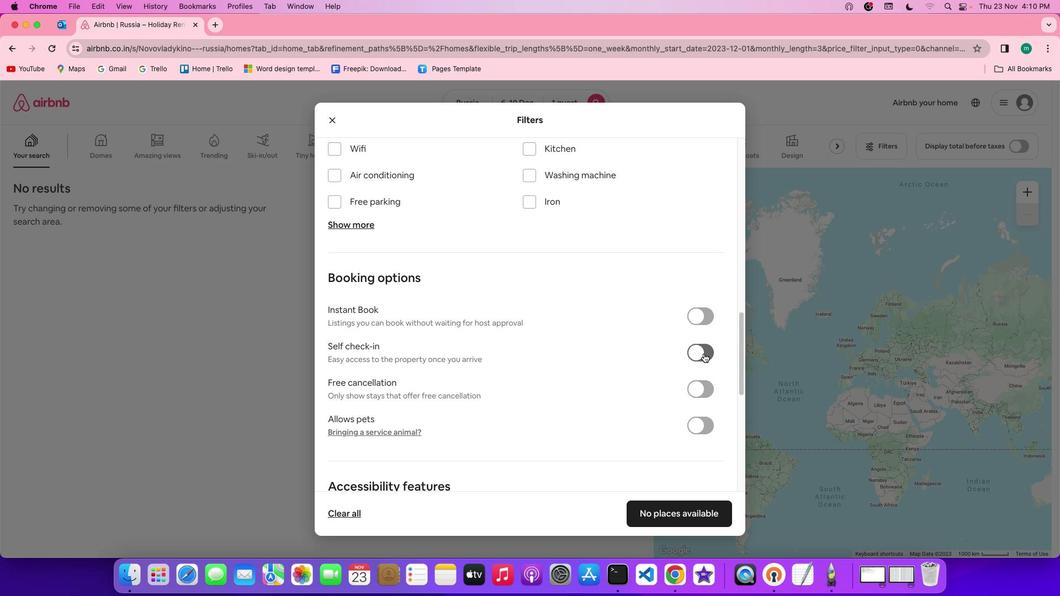 
Action: Mouse scrolled (638, 159) with delta (709, 435)
Screenshot: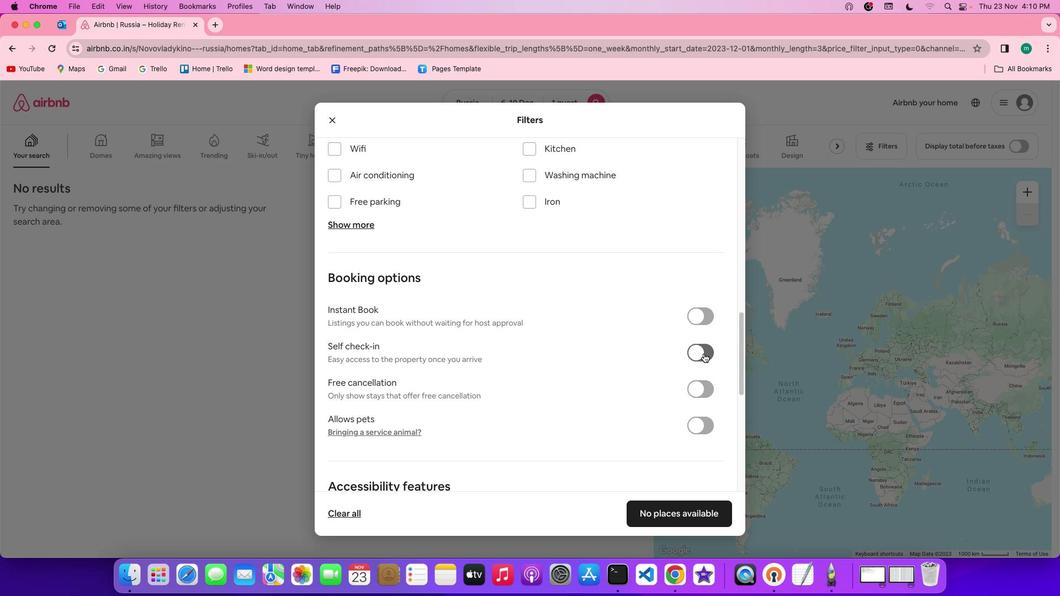 
Action: Mouse scrolled (638, 159) with delta (709, 435)
Screenshot: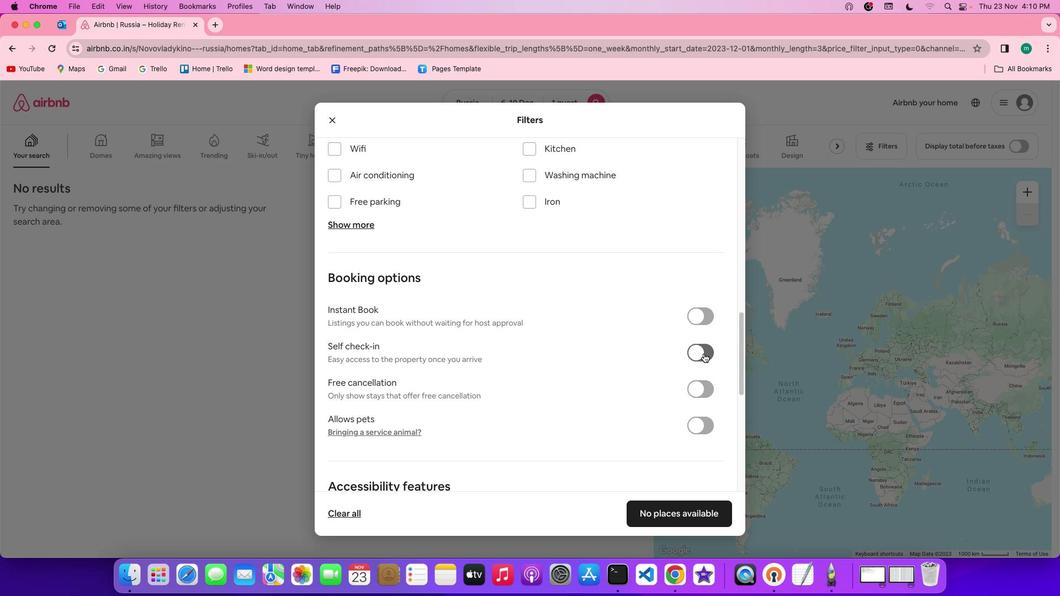 
Action: Mouse scrolled (638, 159) with delta (709, 435)
Screenshot: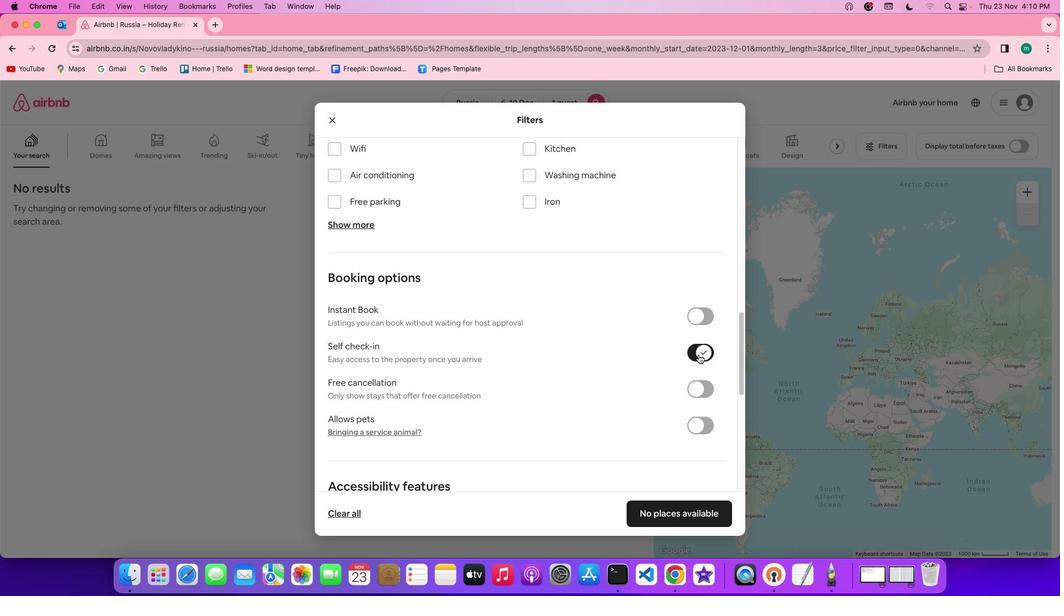 
Action: Mouse moved to (628, 140)
Screenshot: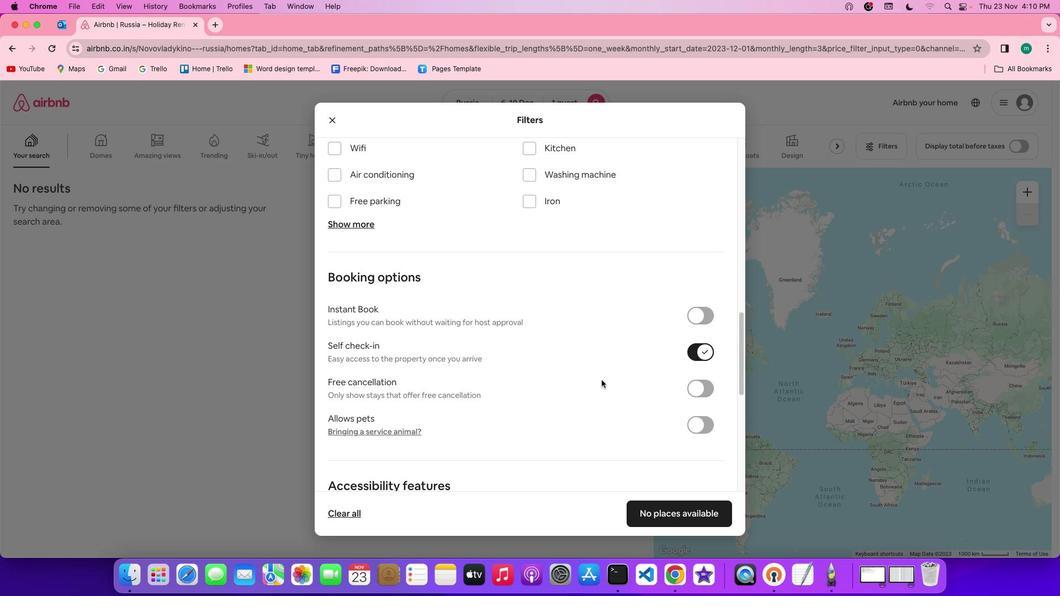 
Action: Mouse pressed left at (628, 140)
Screenshot: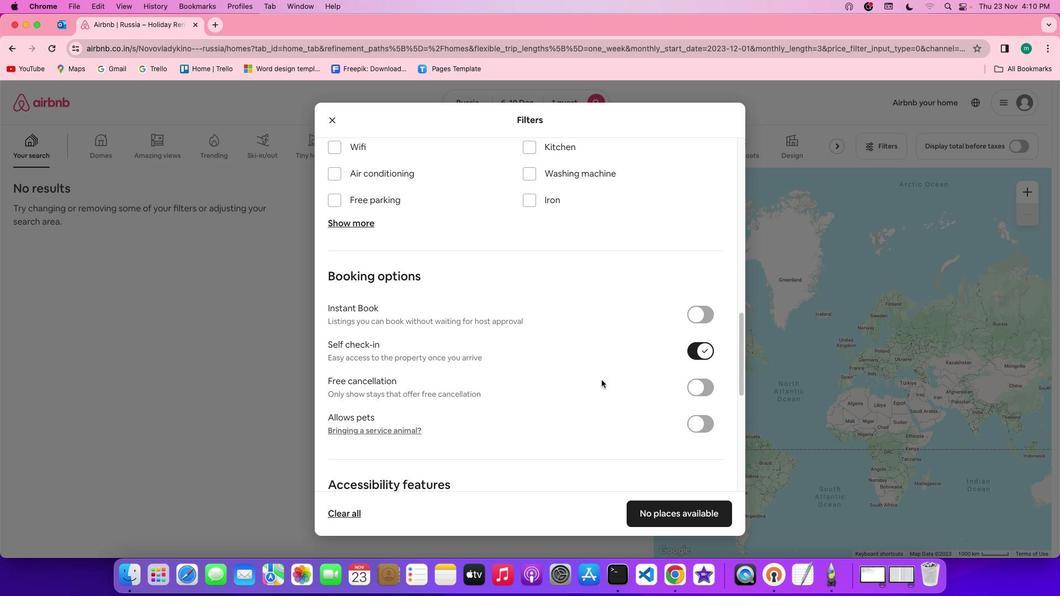 
Action: Mouse moved to (640, 118)
Screenshot: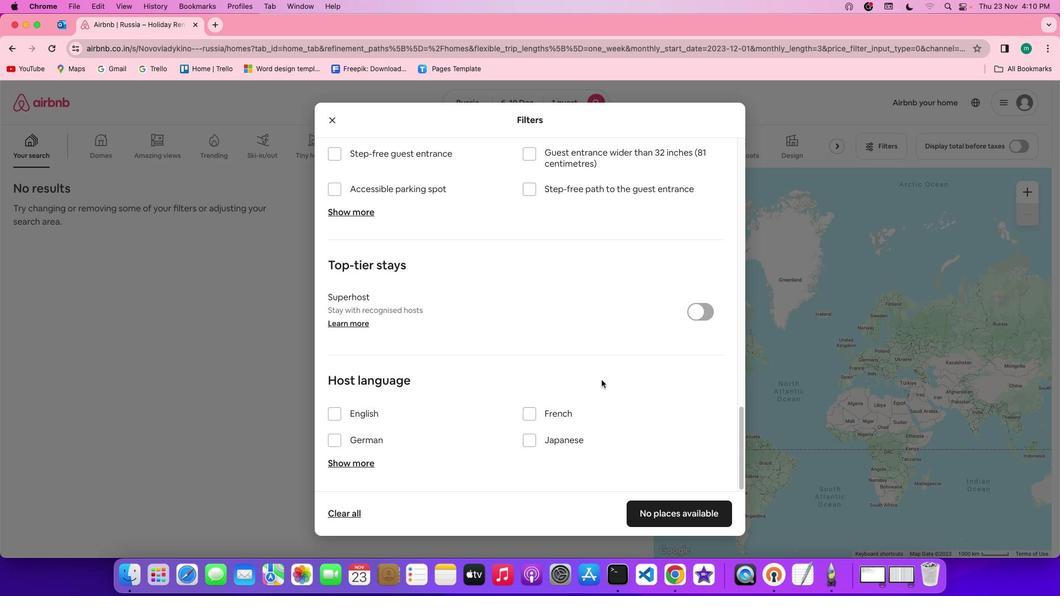 
Action: Mouse scrolled (640, 118) with delta (709, 434)
Screenshot: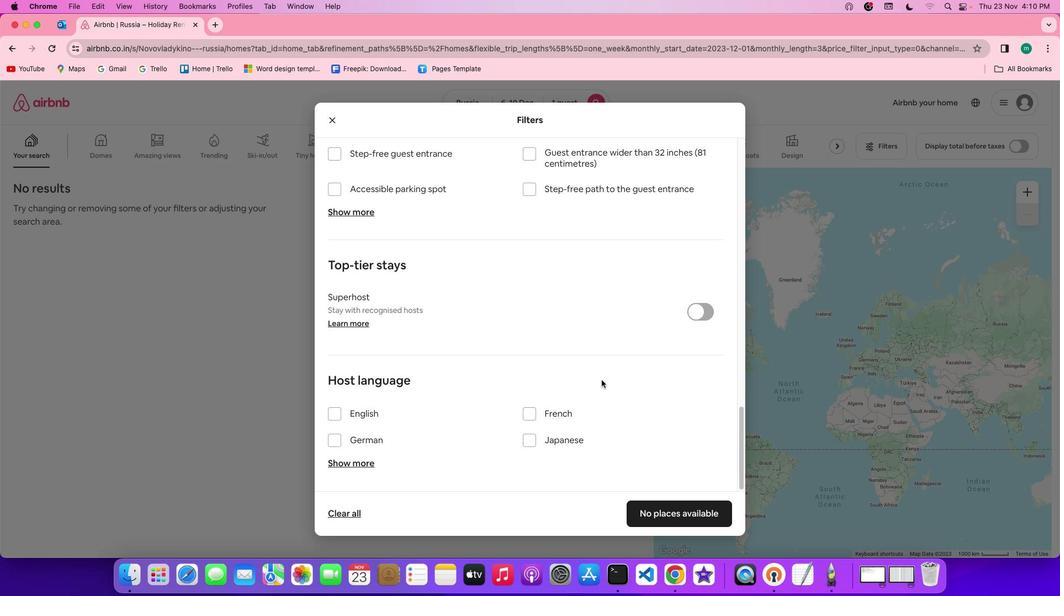 
Action: Mouse scrolled (640, 118) with delta (709, 434)
Screenshot: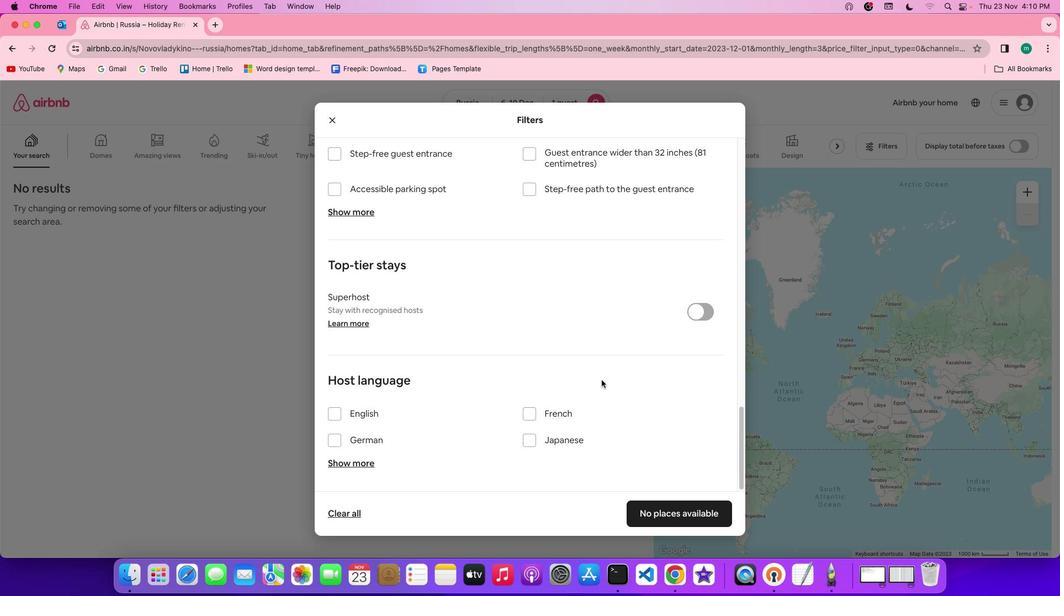 
Action: Mouse scrolled (640, 118) with delta (709, 434)
Screenshot: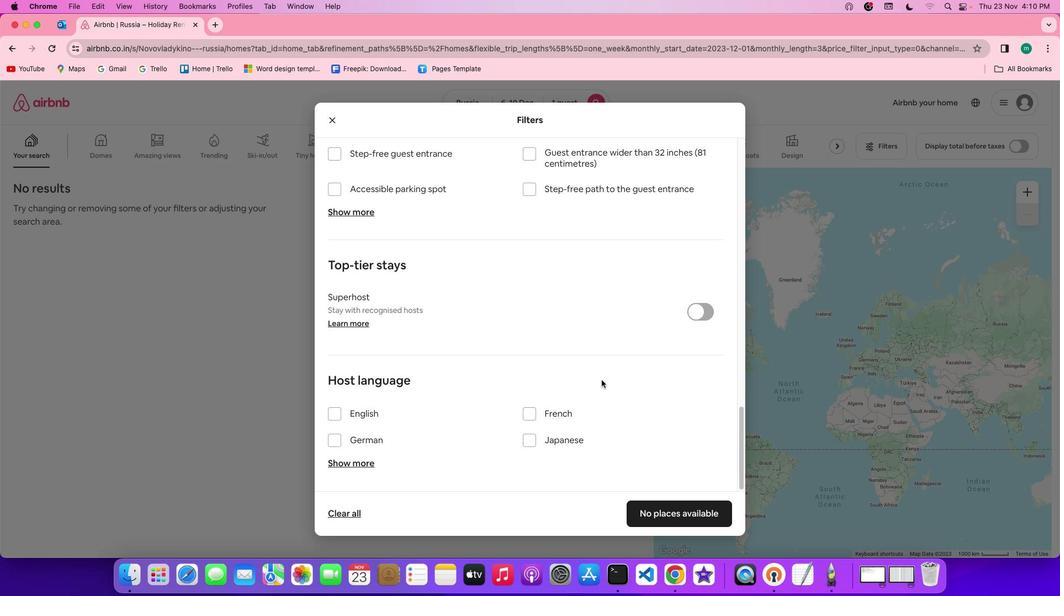 
Action: Mouse scrolled (640, 118) with delta (709, 435)
Screenshot: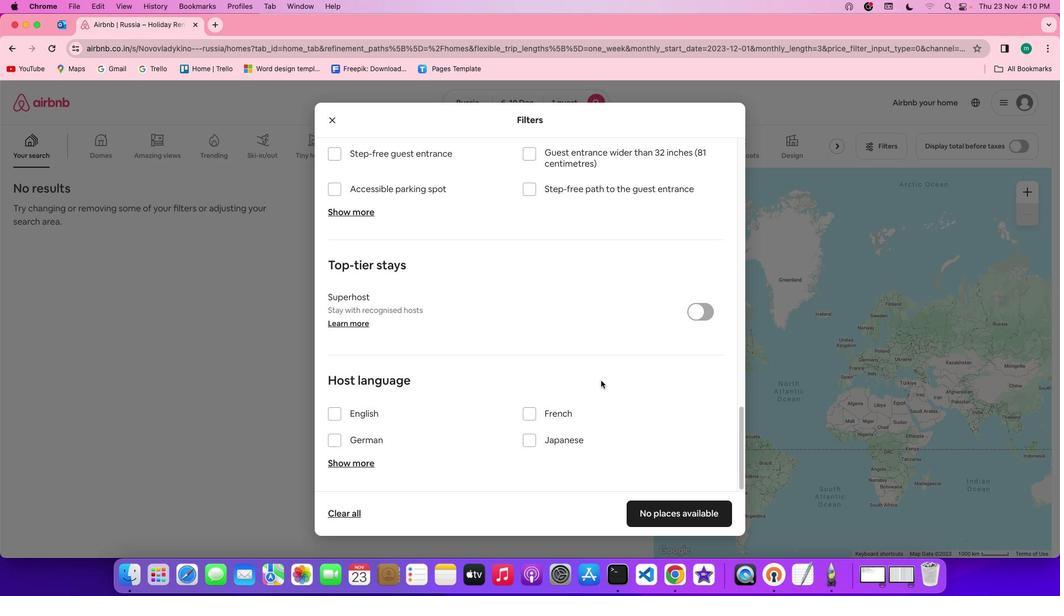 
Action: Mouse scrolled (640, 118) with delta (709, 434)
Screenshot: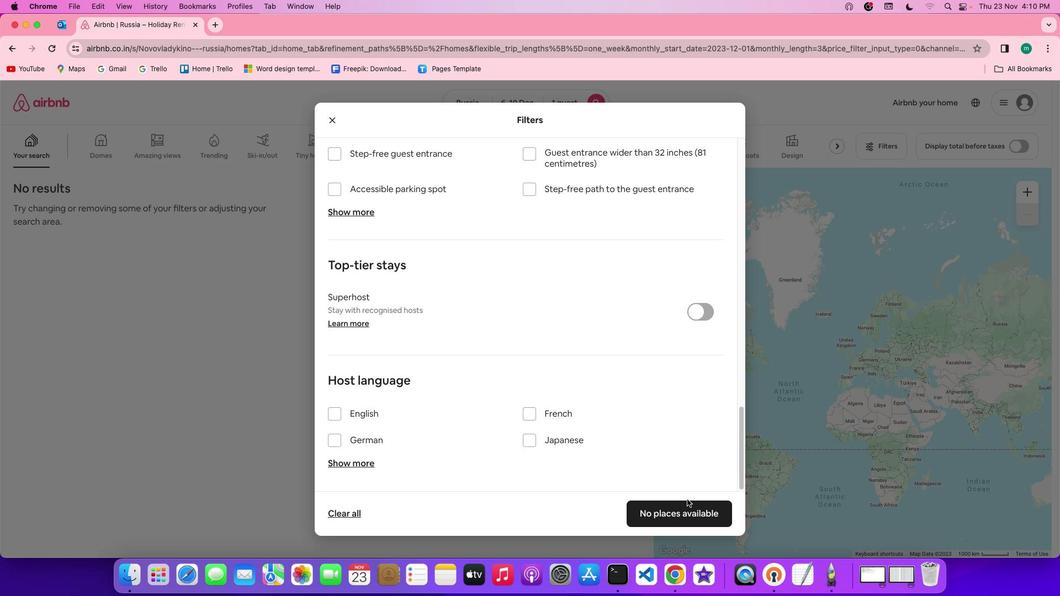 
Action: Mouse scrolled (640, 118) with delta (709, 434)
Screenshot: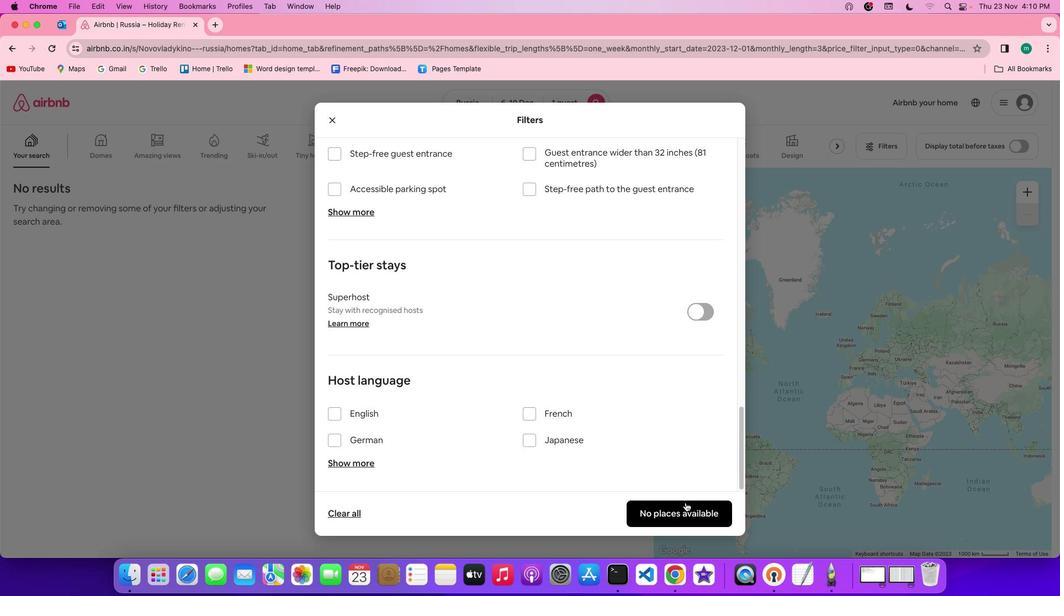
Action: Mouse scrolled (640, 118) with delta (709, 435)
Screenshot: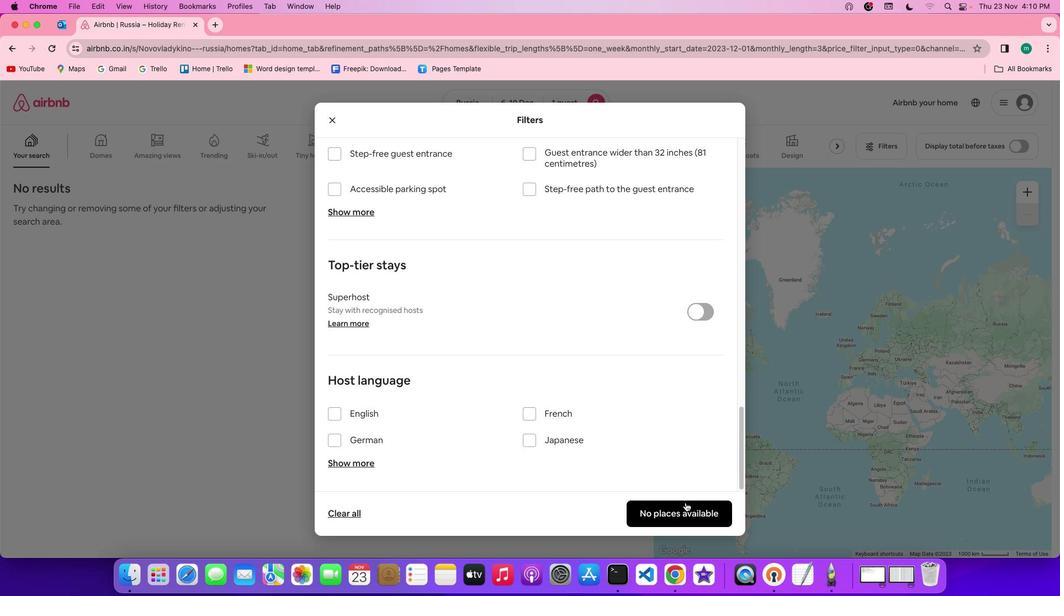 
Action: Mouse scrolled (640, 118) with delta (709, 436)
Screenshot: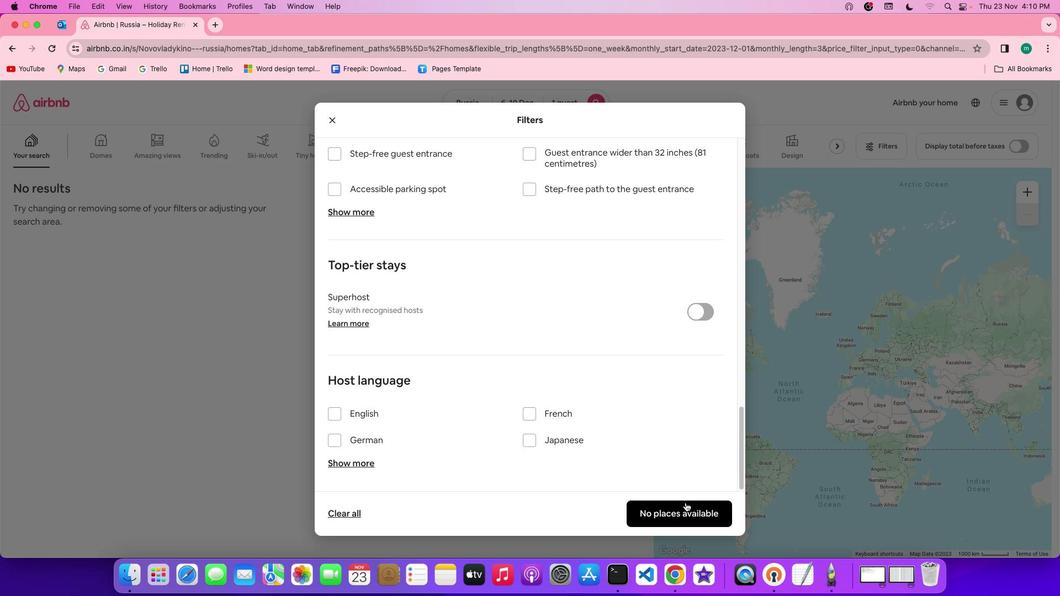 
Action: Mouse scrolled (640, 118) with delta (709, 436)
Screenshot: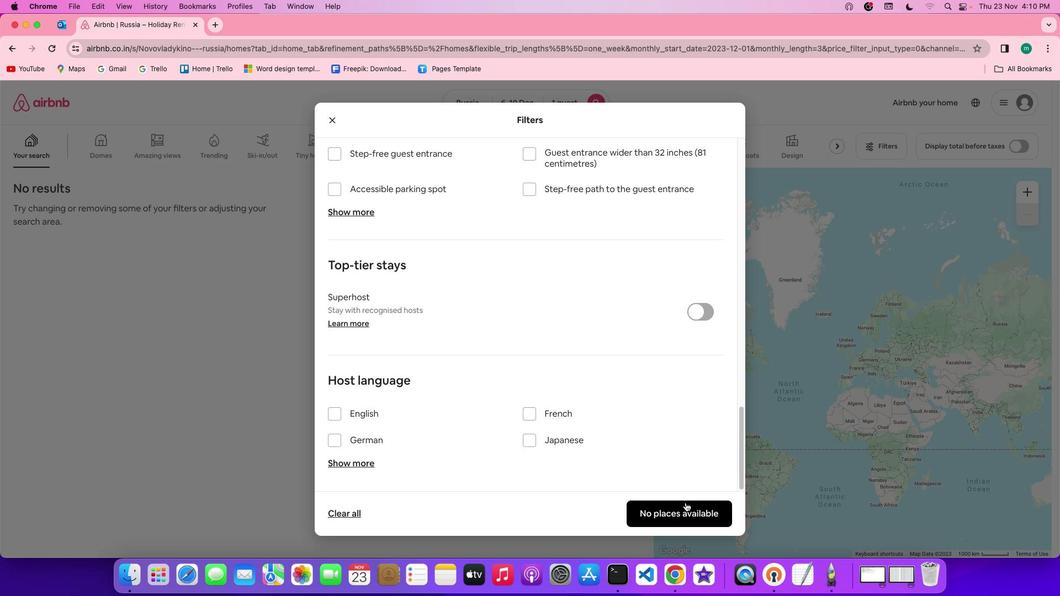 
Action: Mouse scrolled (640, 118) with delta (709, 434)
Screenshot: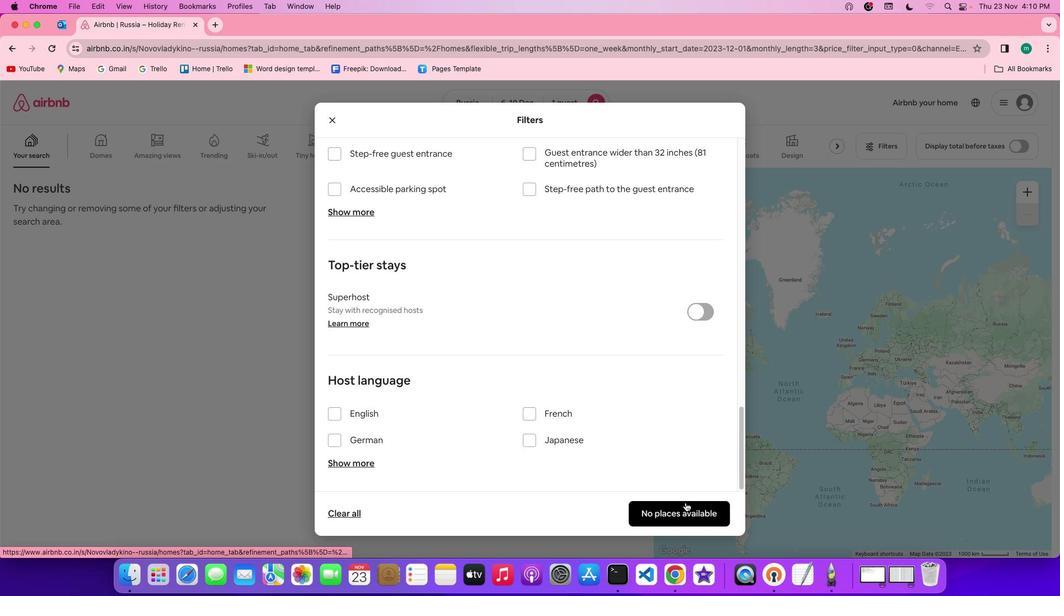 
Action: Mouse scrolled (640, 118) with delta (709, 434)
Screenshot: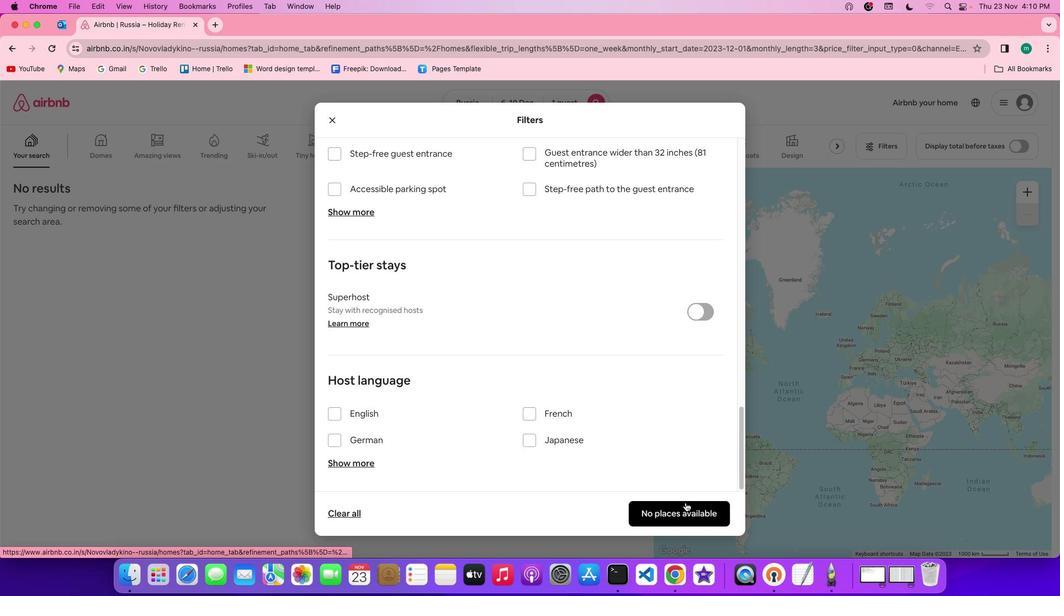 
Action: Mouse scrolled (640, 118) with delta (709, 435)
Screenshot: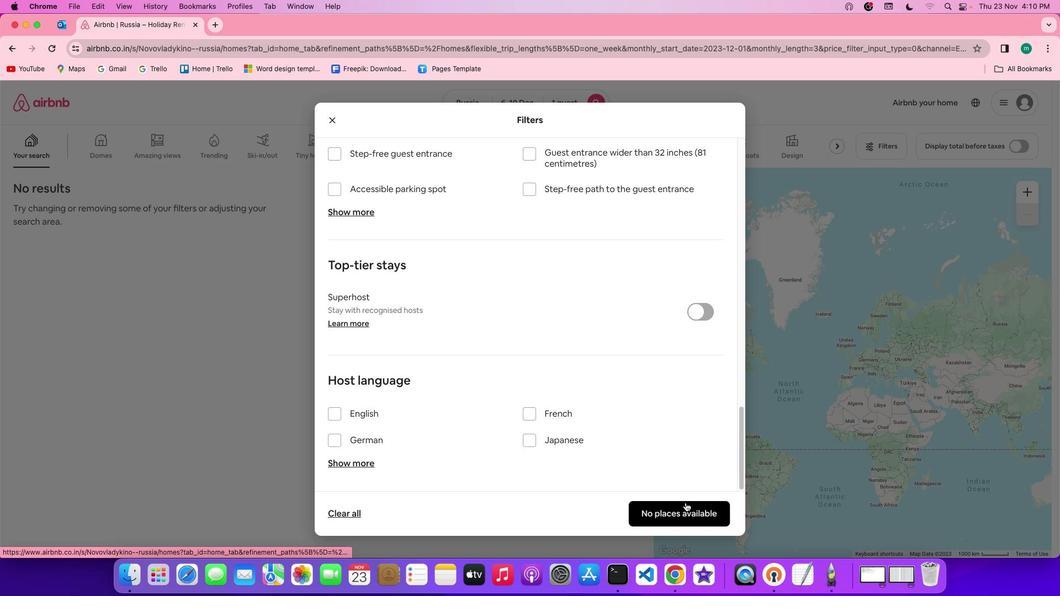 
Action: Mouse scrolled (640, 118) with delta (709, 436)
Screenshot: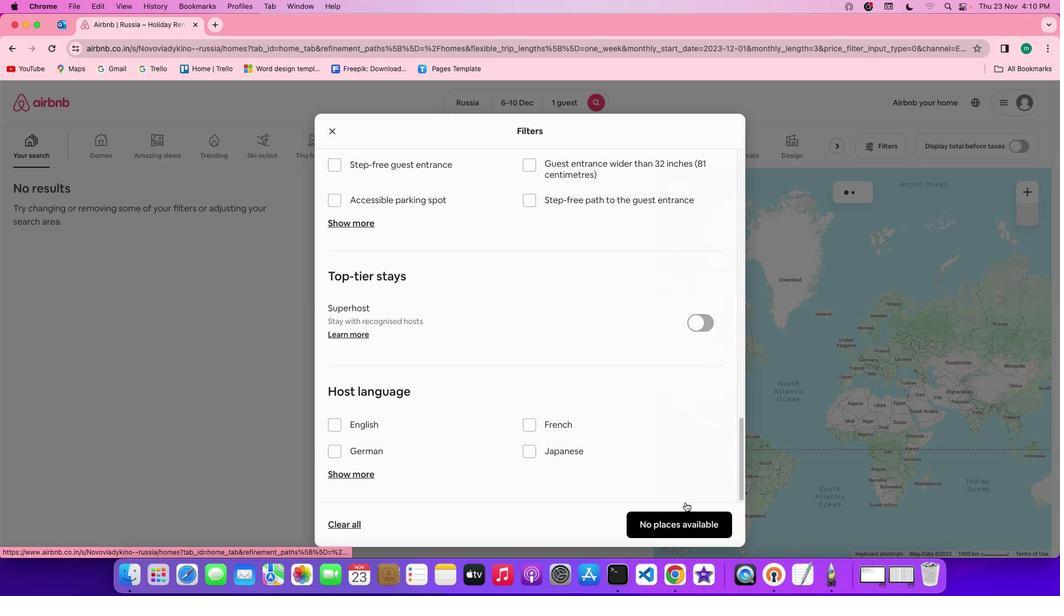 
Action: Mouse scrolled (640, 118) with delta (709, 436)
Screenshot: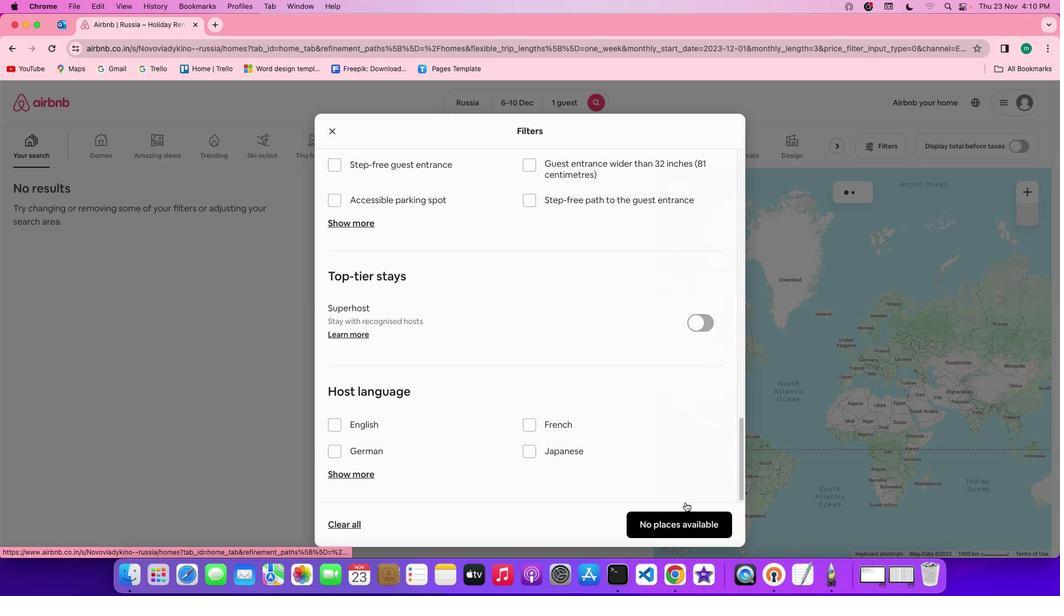 
Action: Mouse scrolled (640, 118) with delta (709, 436)
Screenshot: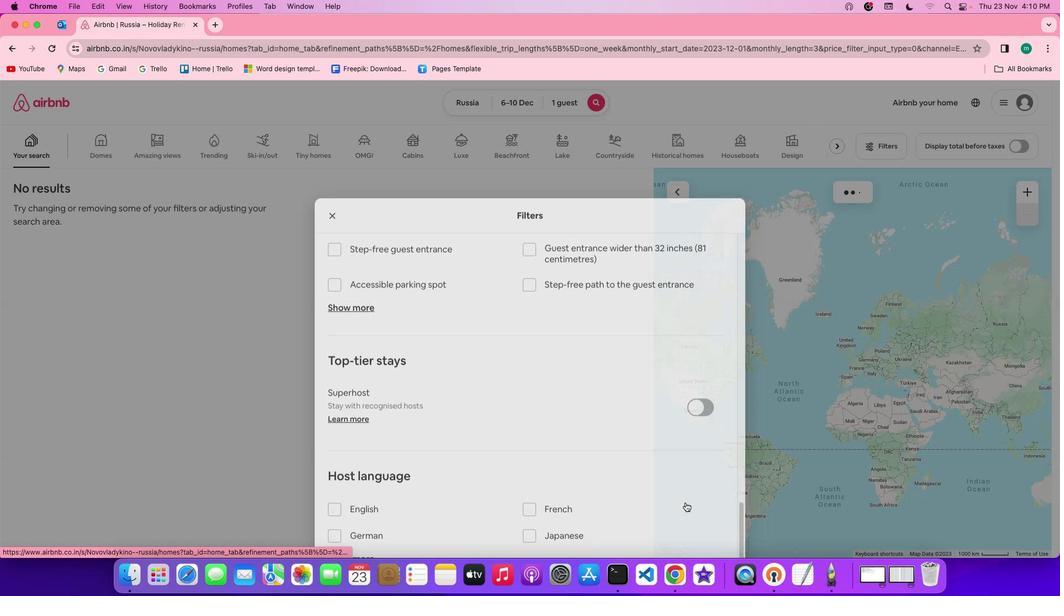 
Action: Mouse moved to (631, 16)
Screenshot: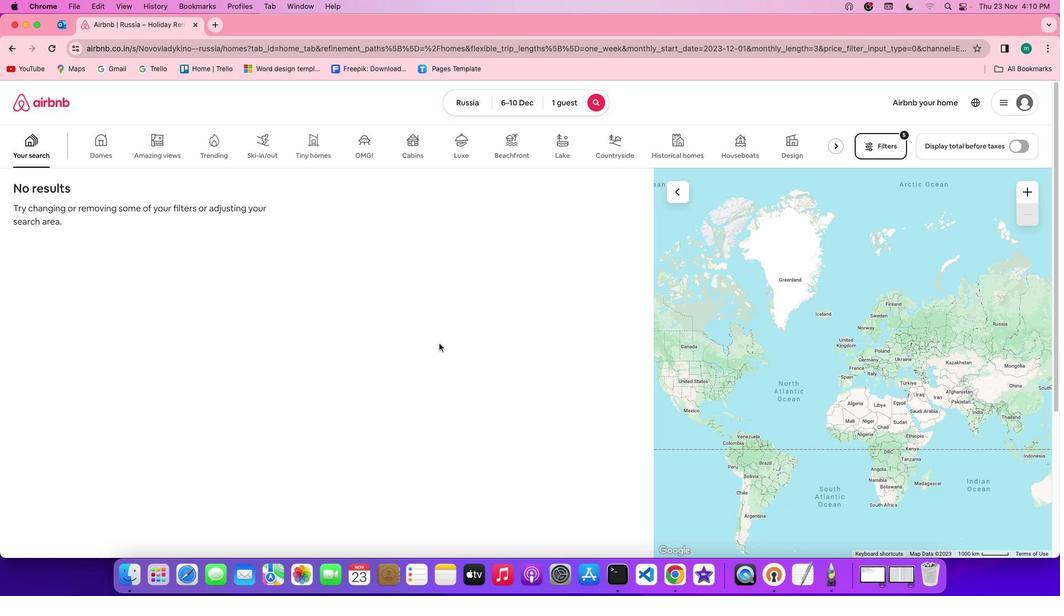 
Action: Mouse pressed left at (631, 16)
Screenshot: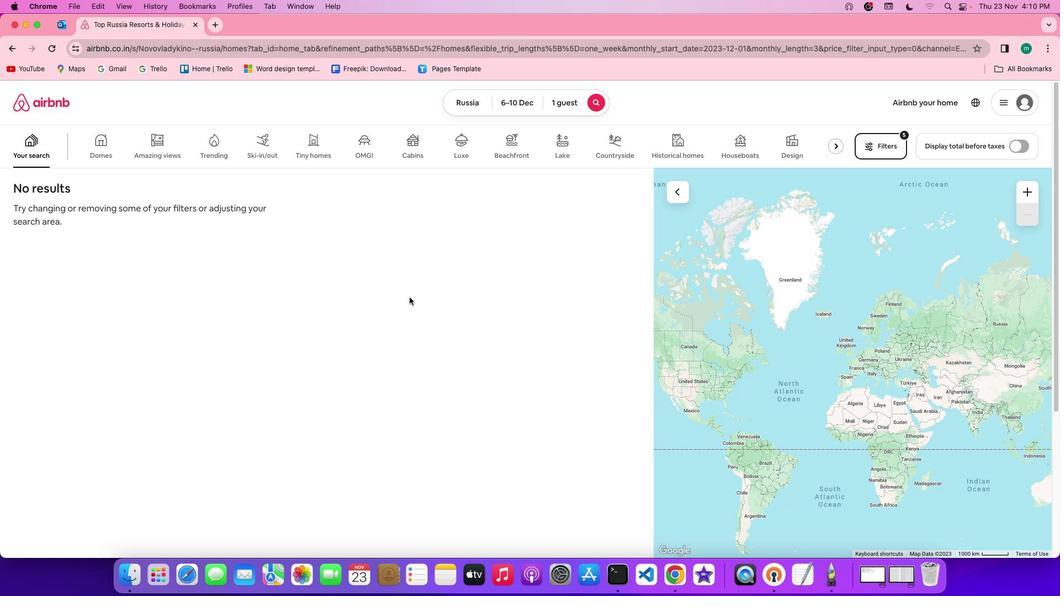 
Action: Mouse moved to (662, 187)
Screenshot: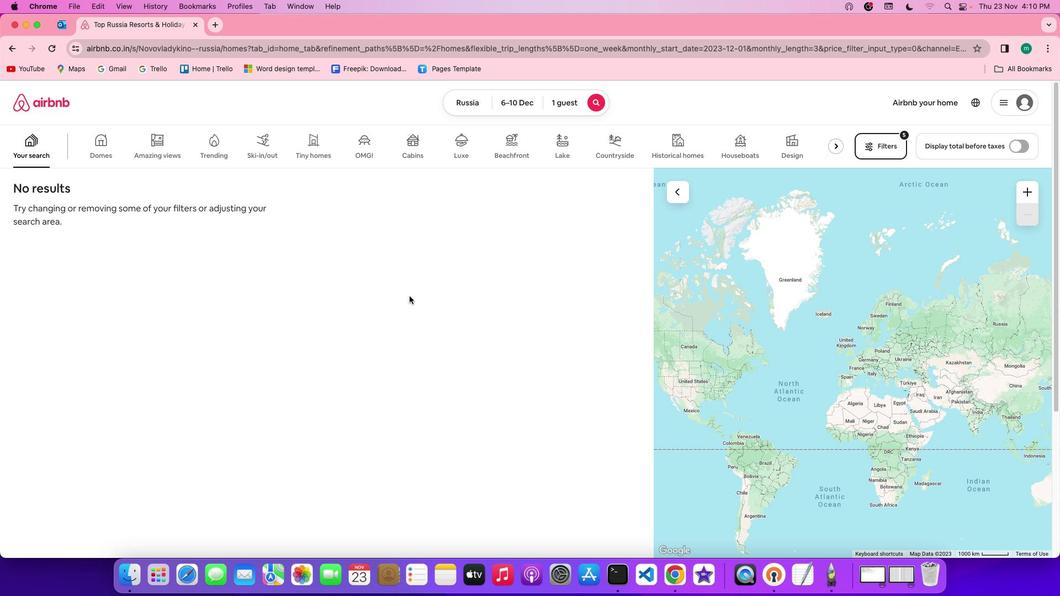 
